 Task: Find connections with filter location Bijapur with filter topic #LetsWork with filter profile language Potuguese with filter current company Tata Chemicals with filter school Subodh Public School with filter industry Subdivision of Land with filter service category Bookkeeping with filter keywords title Food Kitchen Worker
Action: Mouse moved to (563, 73)
Screenshot: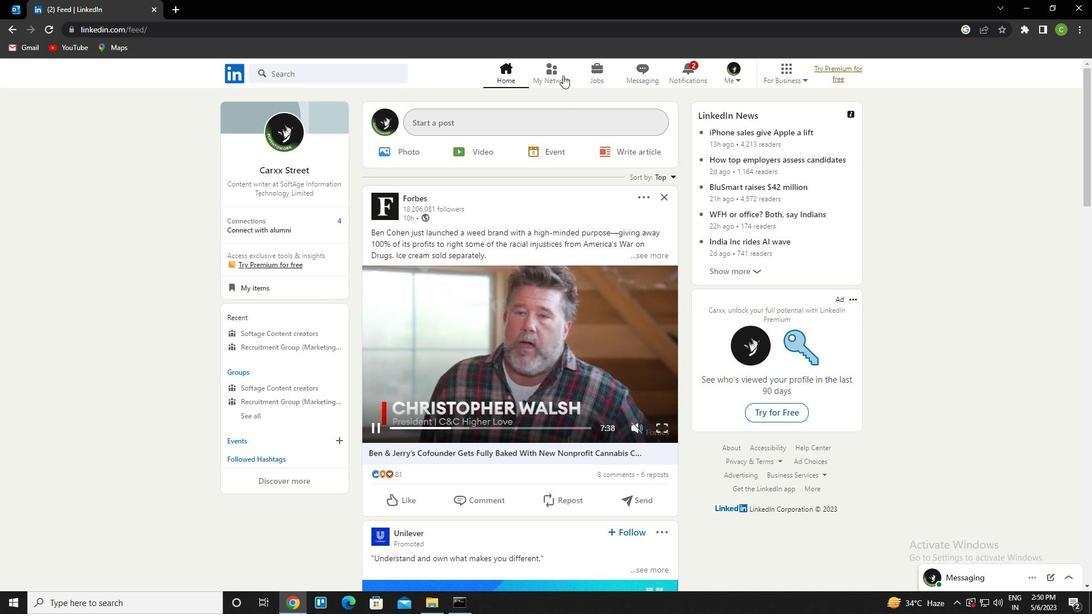 
Action: Mouse pressed left at (563, 73)
Screenshot: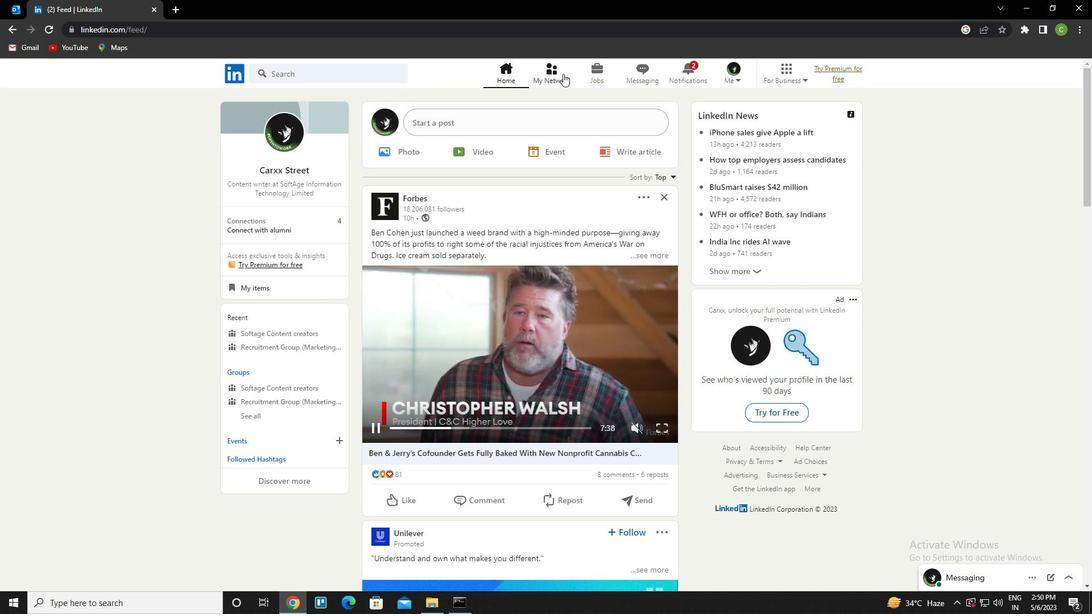 
Action: Mouse moved to (325, 143)
Screenshot: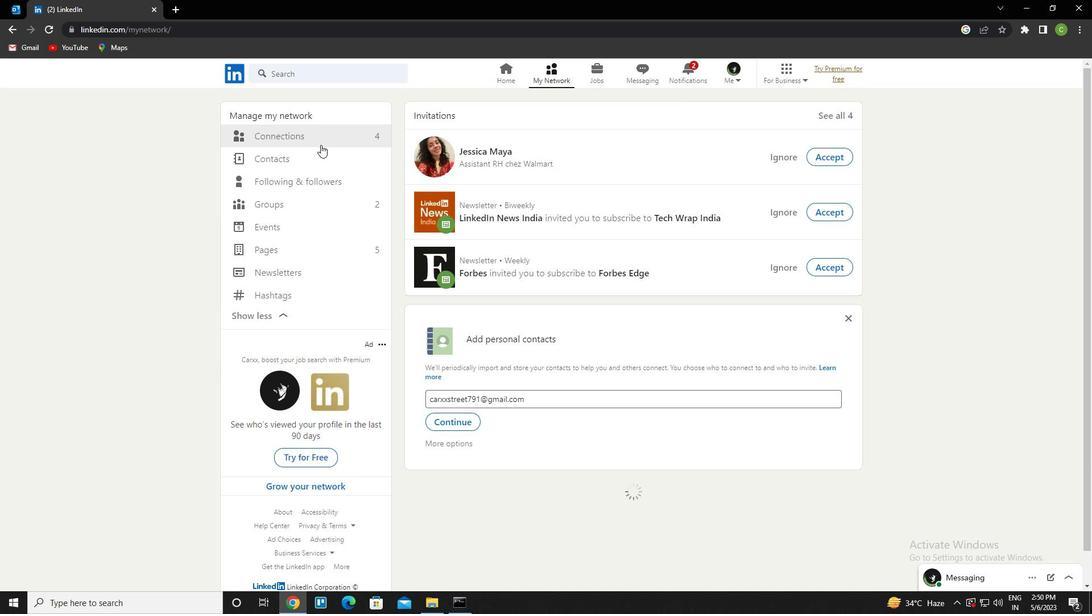 
Action: Mouse pressed left at (325, 143)
Screenshot: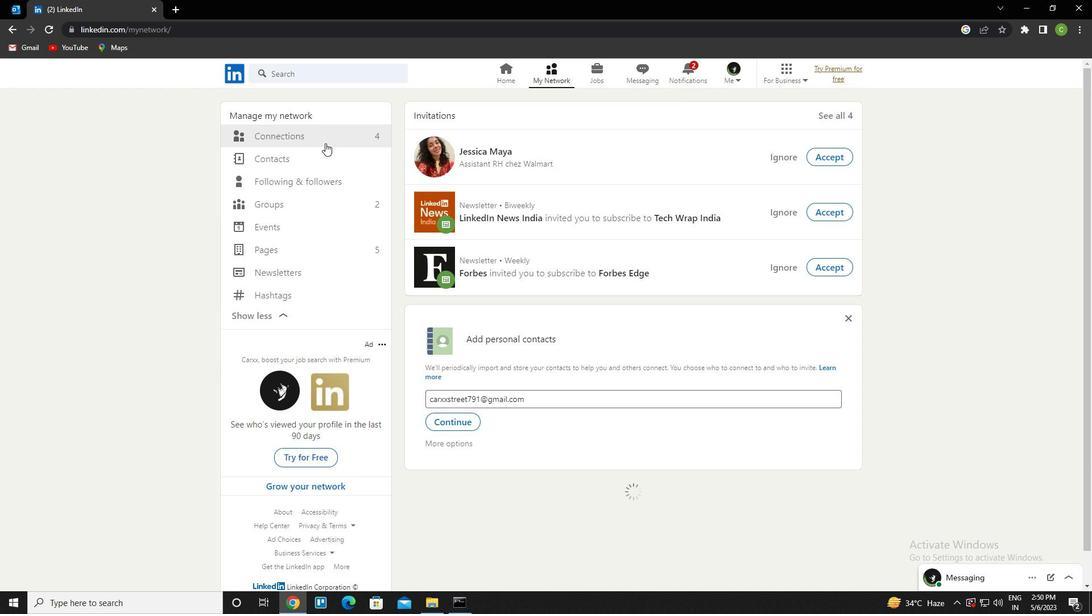 
Action: Mouse moved to (342, 136)
Screenshot: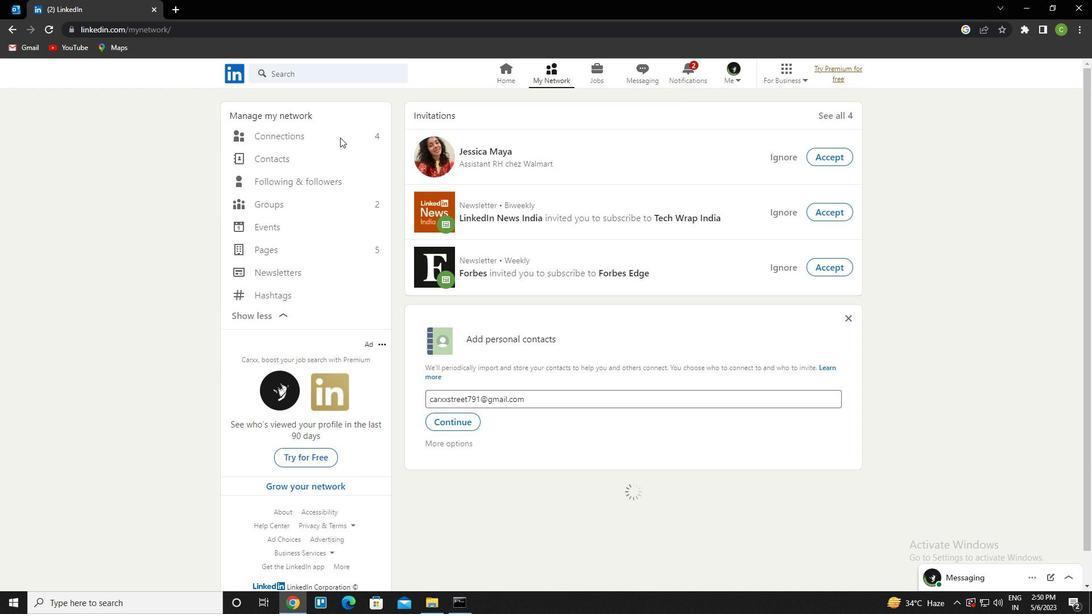 
Action: Mouse pressed left at (342, 136)
Screenshot: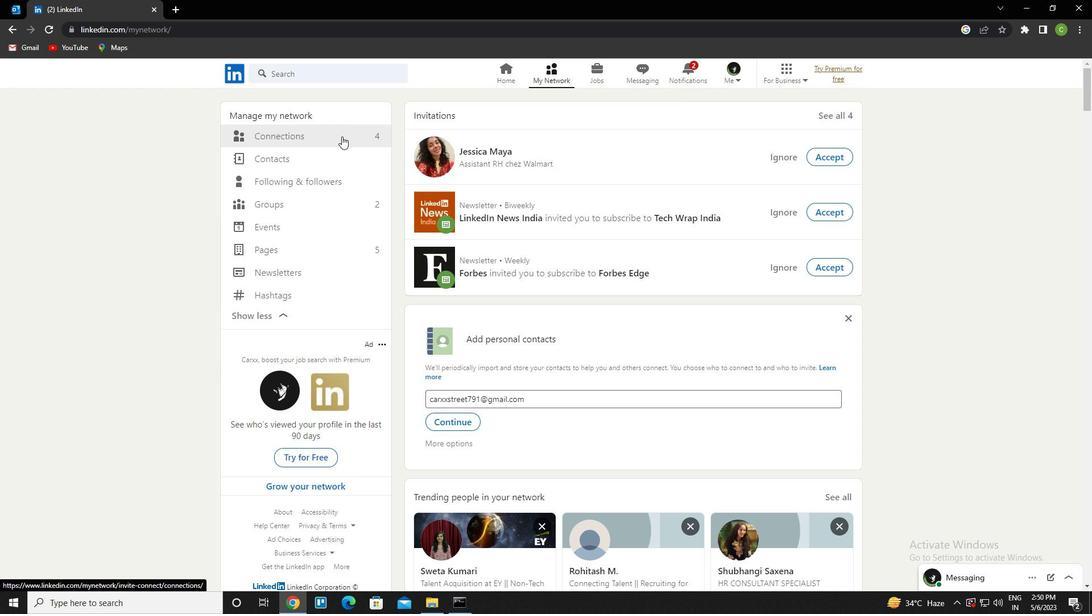 
Action: Mouse moved to (629, 133)
Screenshot: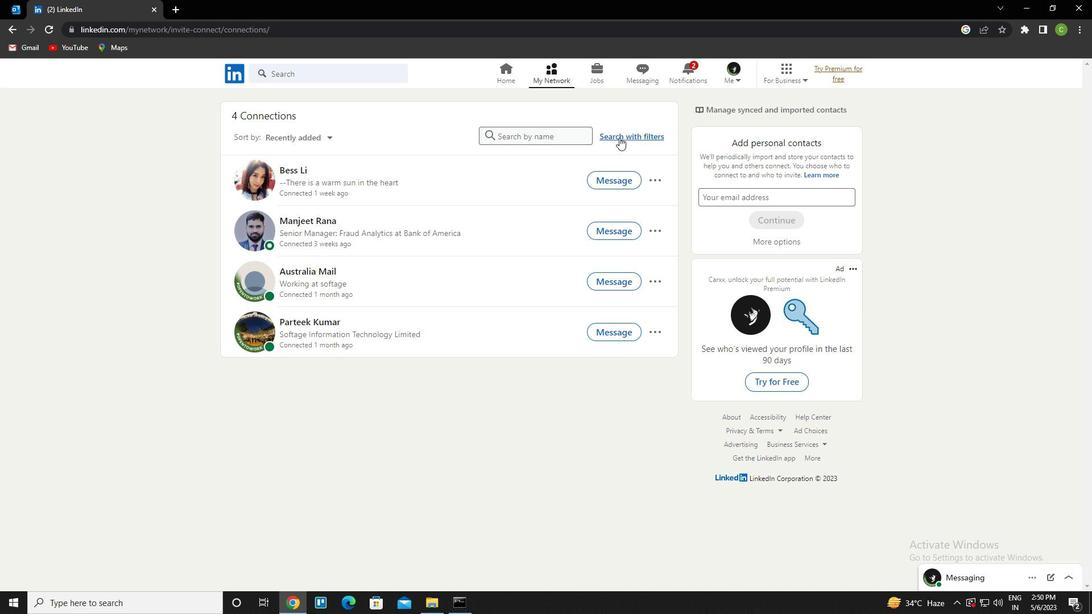 
Action: Mouse pressed left at (629, 133)
Screenshot: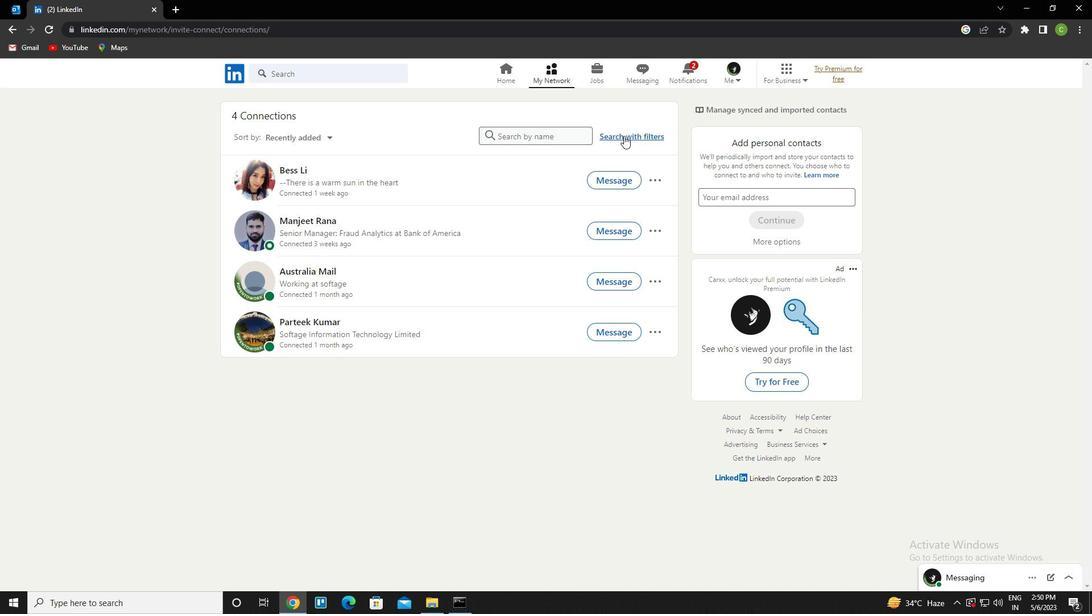 
Action: Mouse moved to (584, 95)
Screenshot: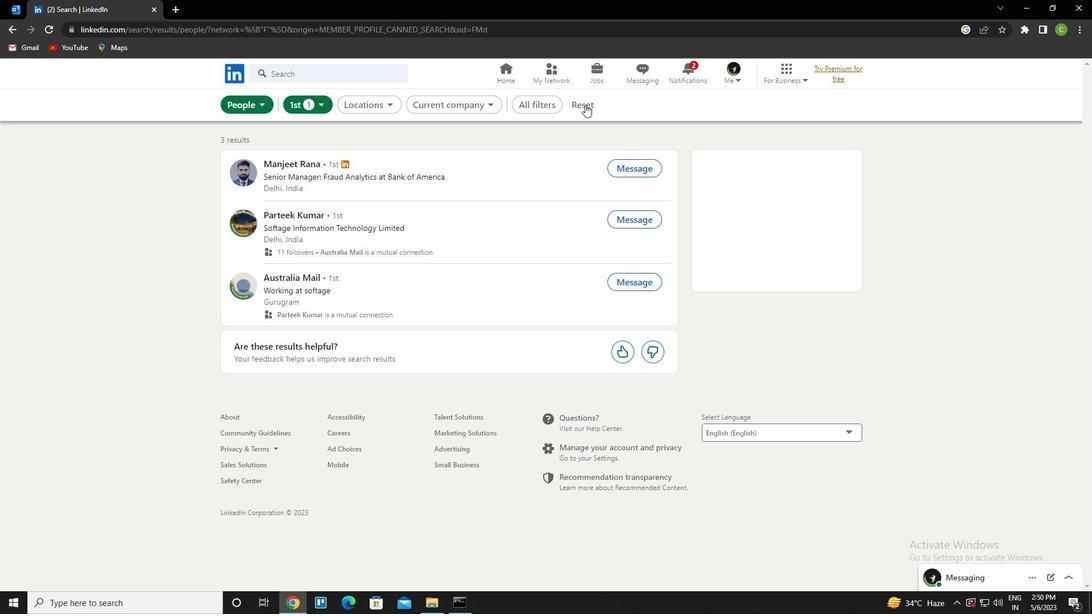 
Action: Mouse pressed left at (584, 95)
Screenshot: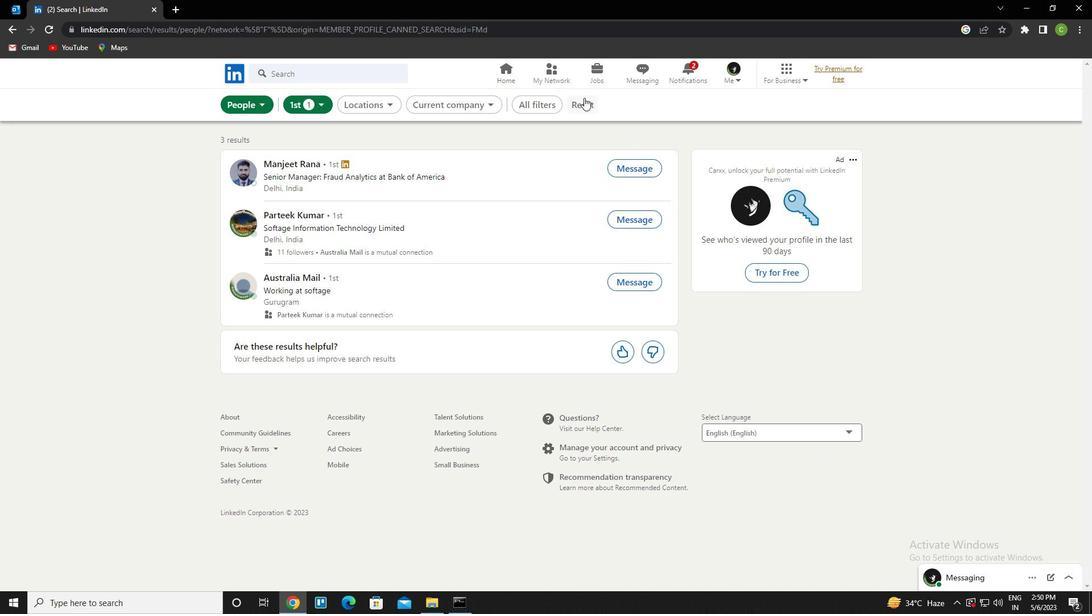 
Action: Mouse moved to (563, 105)
Screenshot: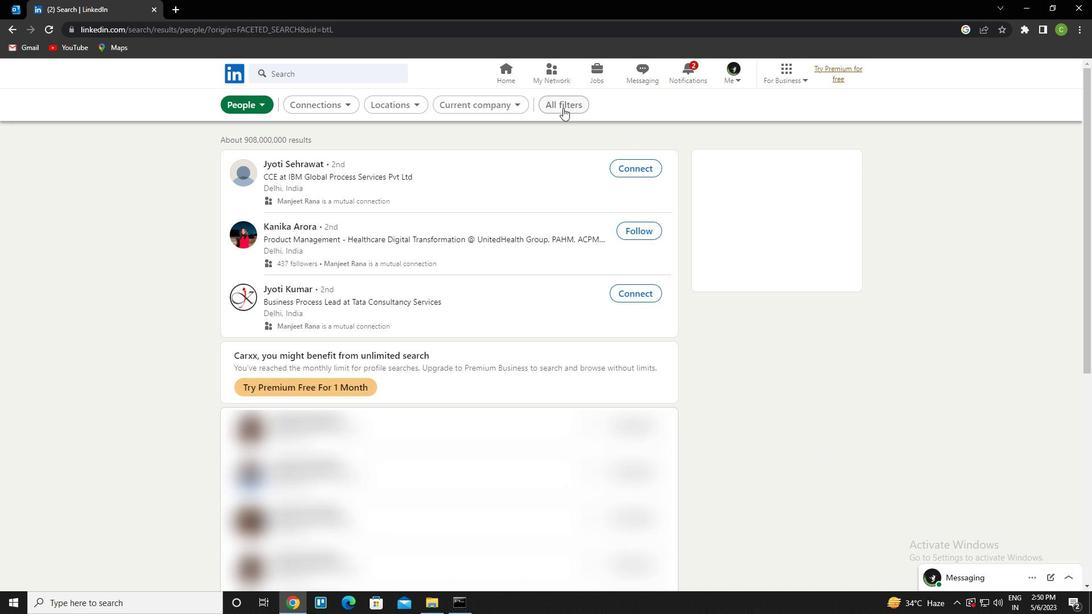 
Action: Mouse pressed left at (563, 105)
Screenshot: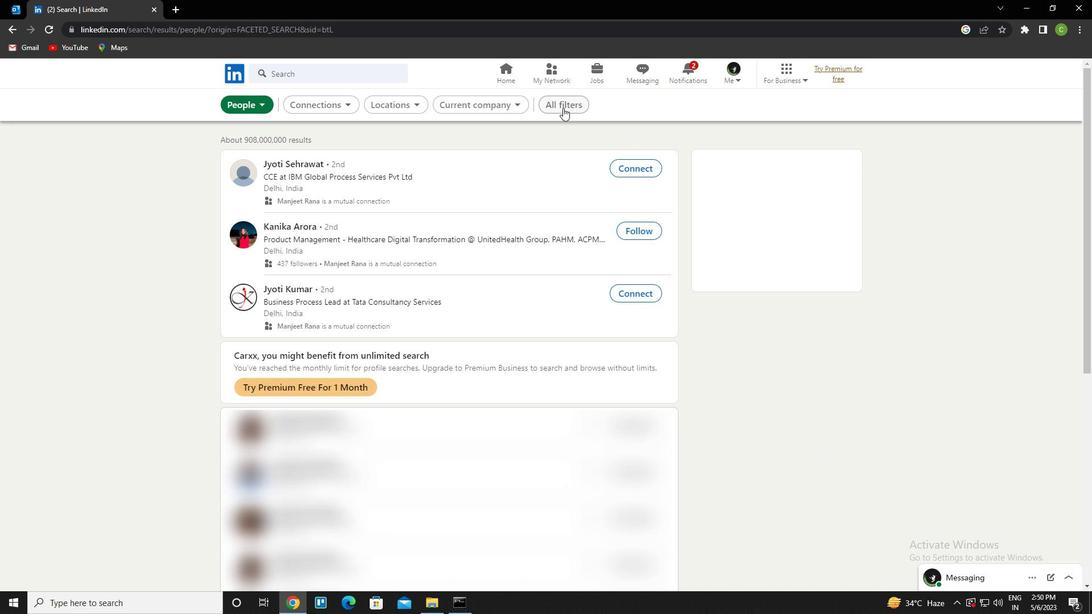 
Action: Mouse moved to (954, 335)
Screenshot: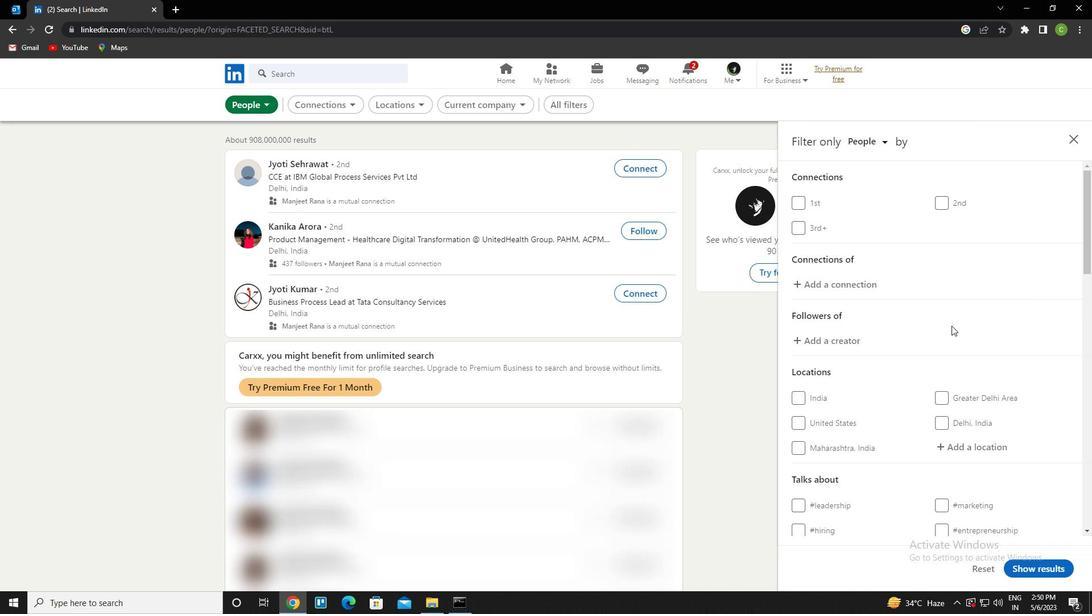 
Action: Mouse scrolled (954, 334) with delta (0, 0)
Screenshot: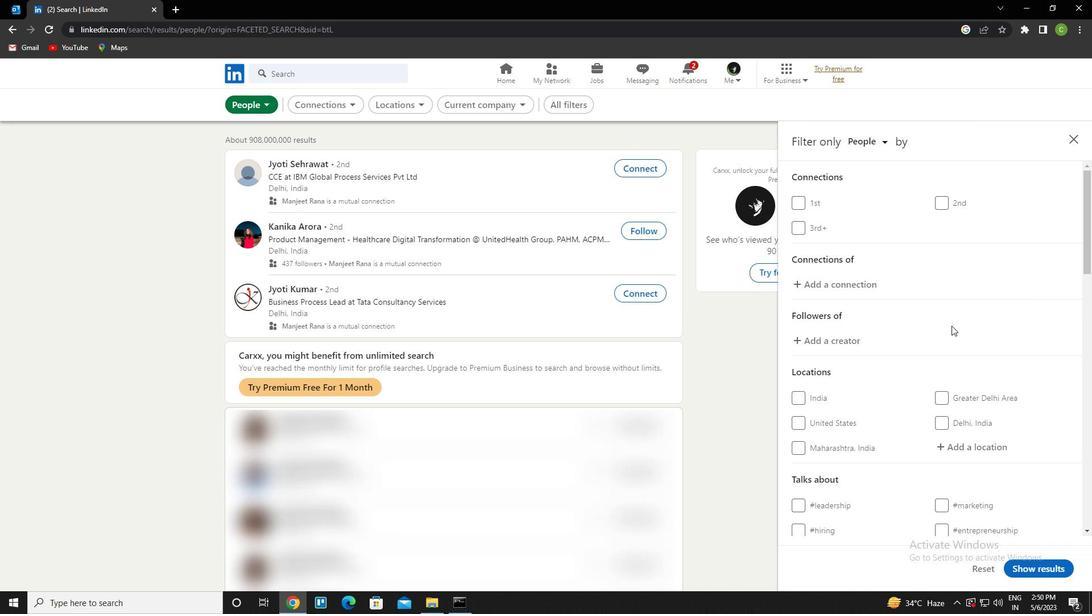 
Action: Mouse moved to (954, 338)
Screenshot: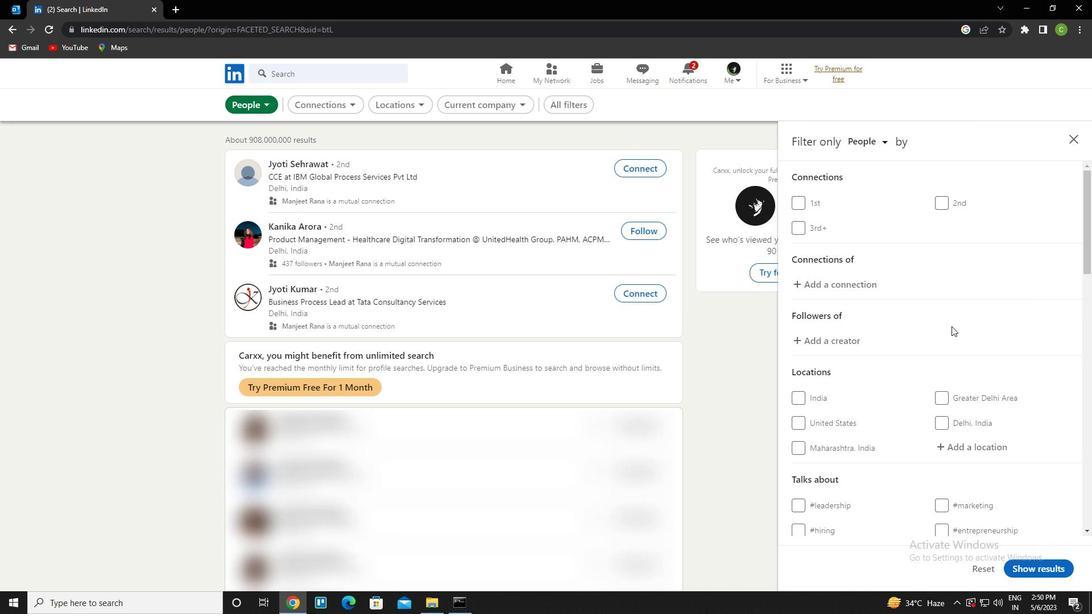 
Action: Mouse scrolled (954, 338) with delta (0, 0)
Screenshot: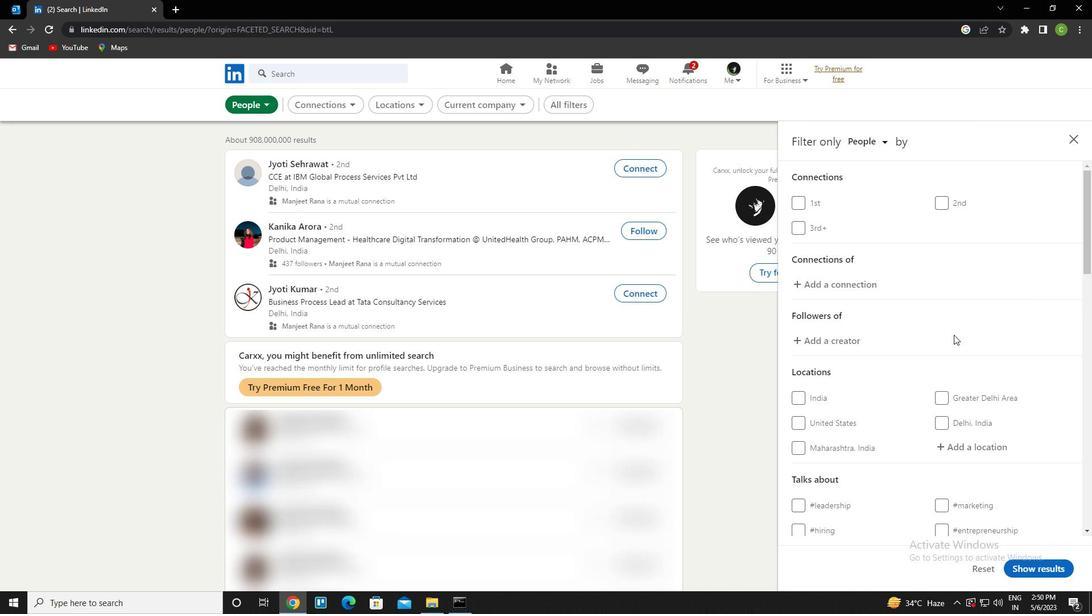 
Action: Mouse moved to (959, 336)
Screenshot: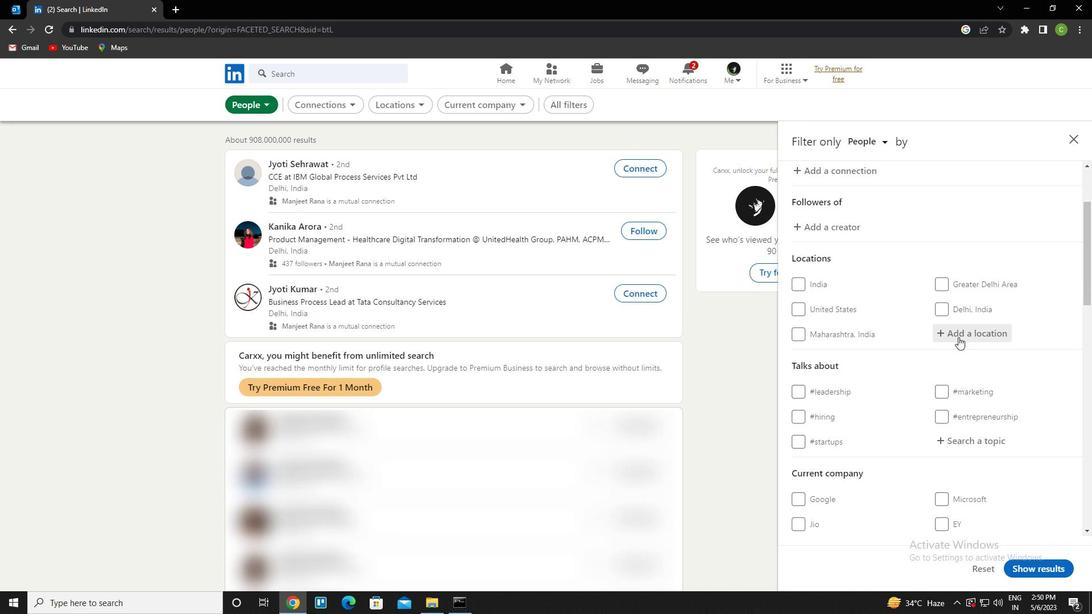 
Action: Mouse pressed left at (959, 336)
Screenshot: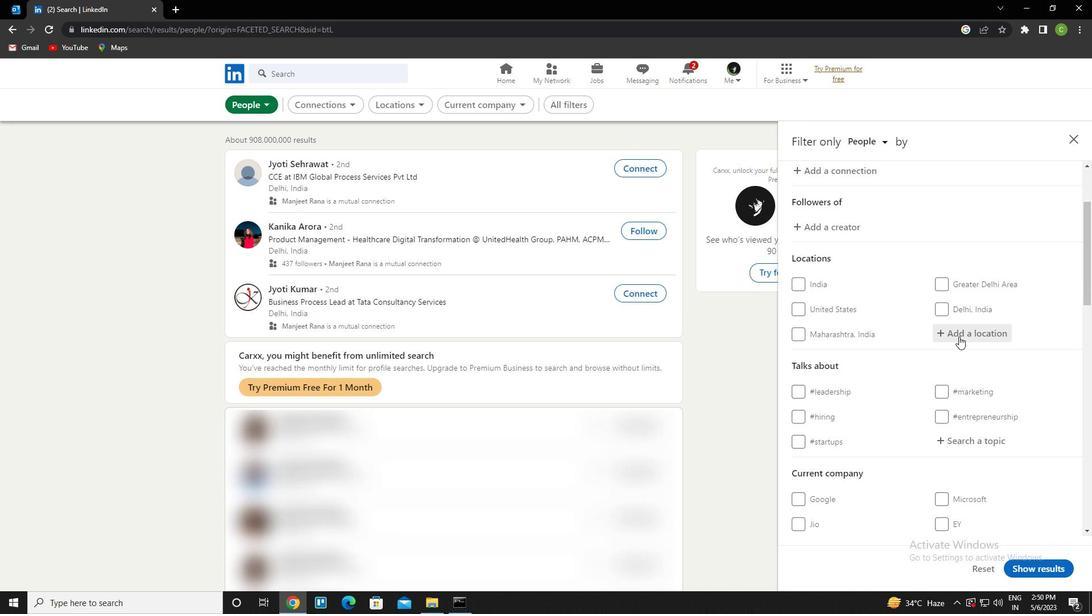 
Action: Key pressed <Key.caps_lock>b<Key.caps_lock>ijapur<Key.down><Key.enter>
Screenshot: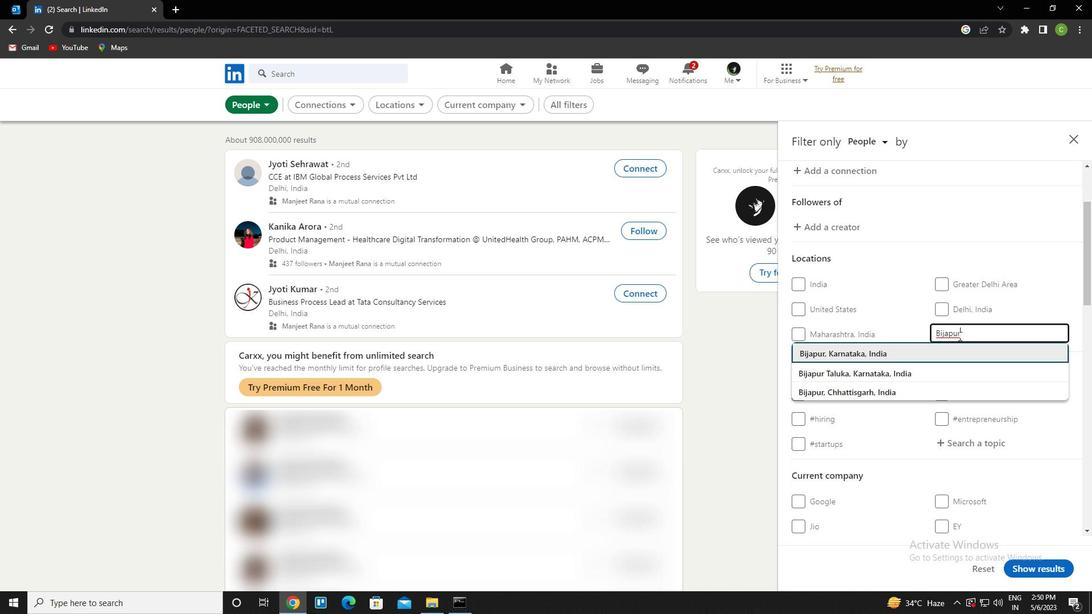 
Action: Mouse moved to (940, 343)
Screenshot: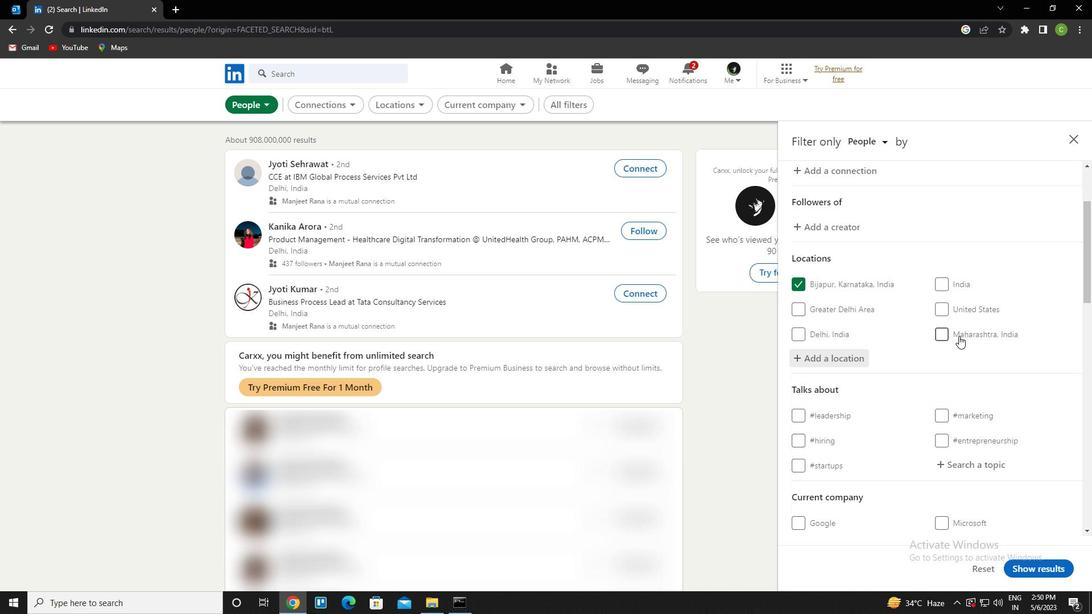 
Action: Mouse scrolled (940, 342) with delta (0, 0)
Screenshot: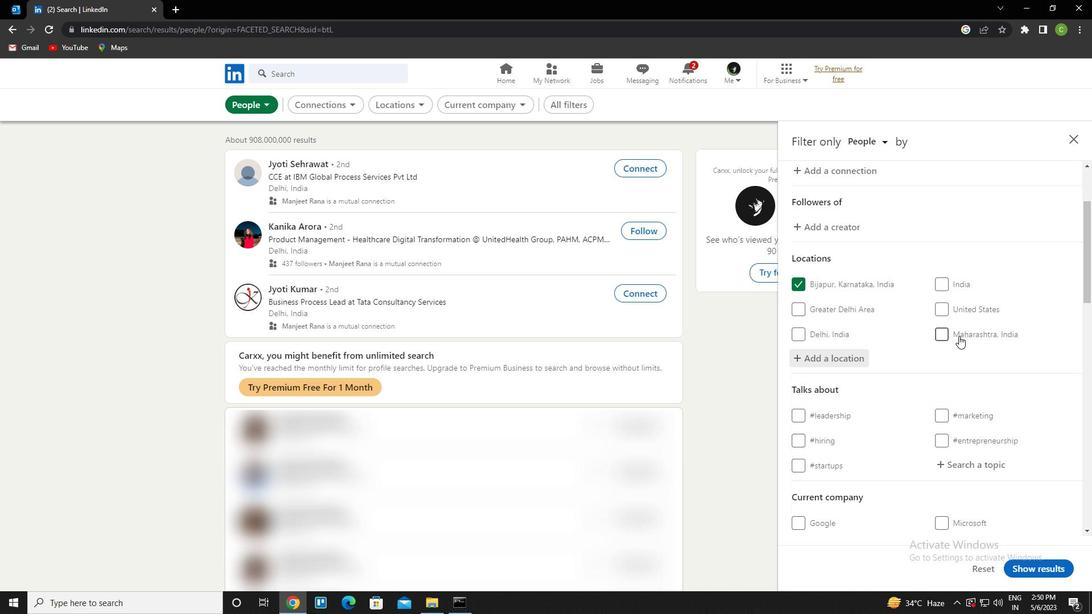 
Action: Mouse moved to (970, 400)
Screenshot: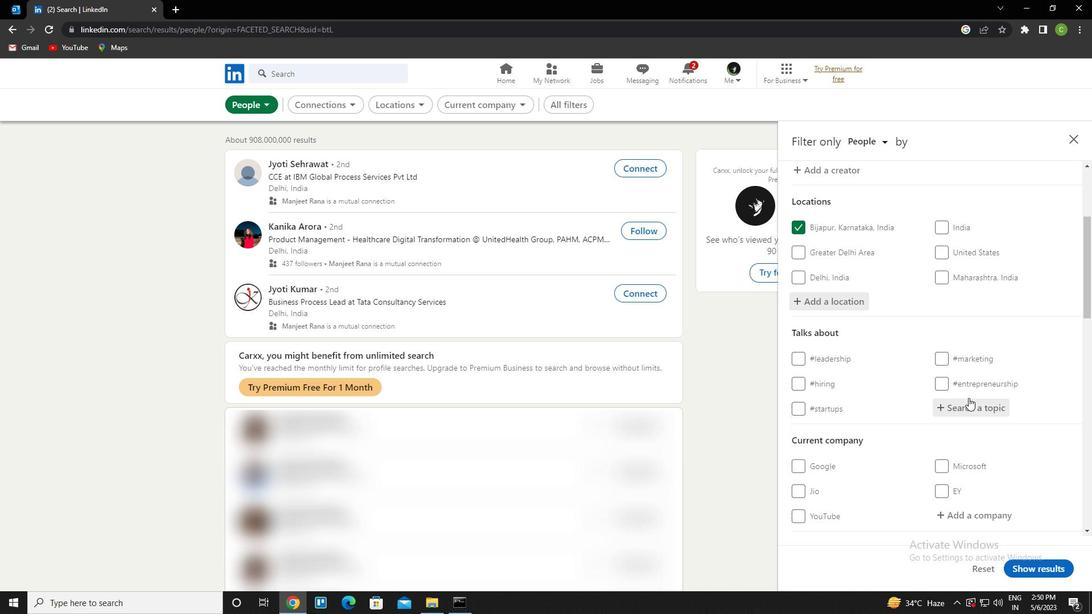 
Action: Mouse pressed left at (970, 400)
Screenshot: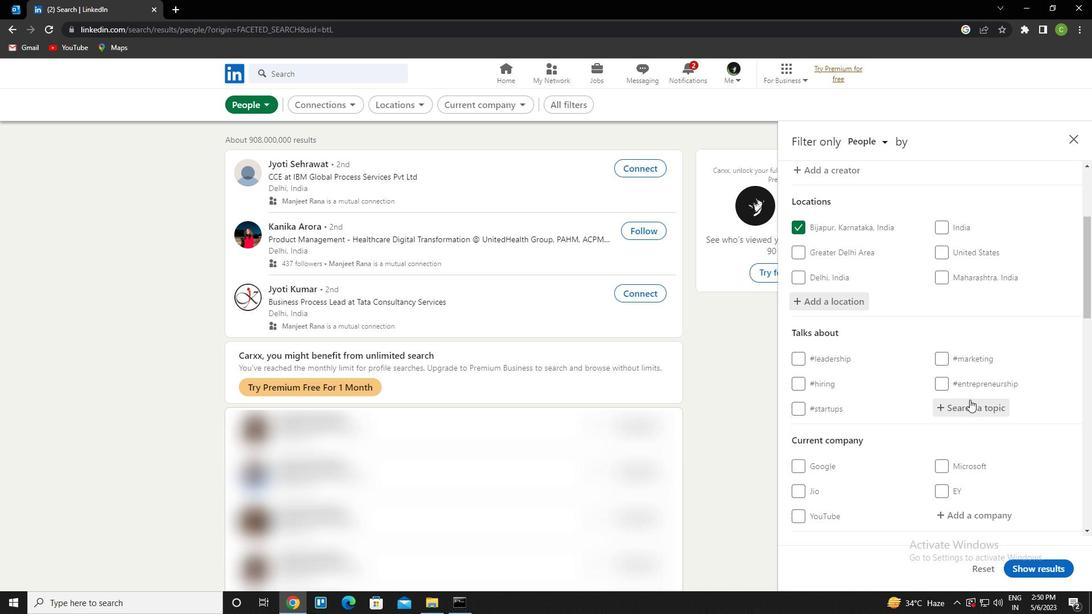 
Action: Key pressed letswork<Key.down><Key.enter>
Screenshot: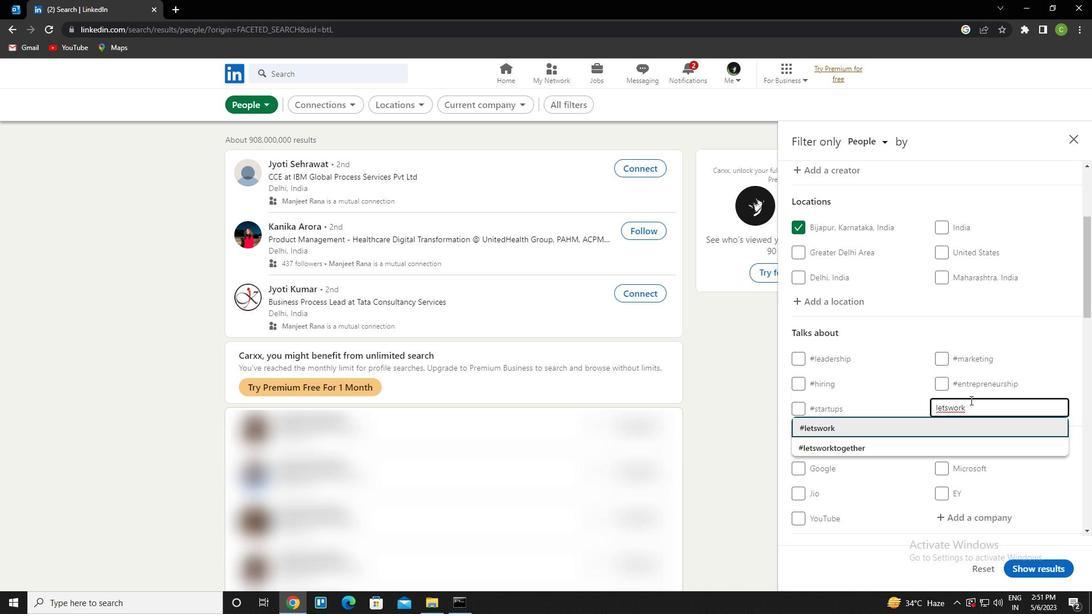 
Action: Mouse scrolled (970, 400) with delta (0, 0)
Screenshot: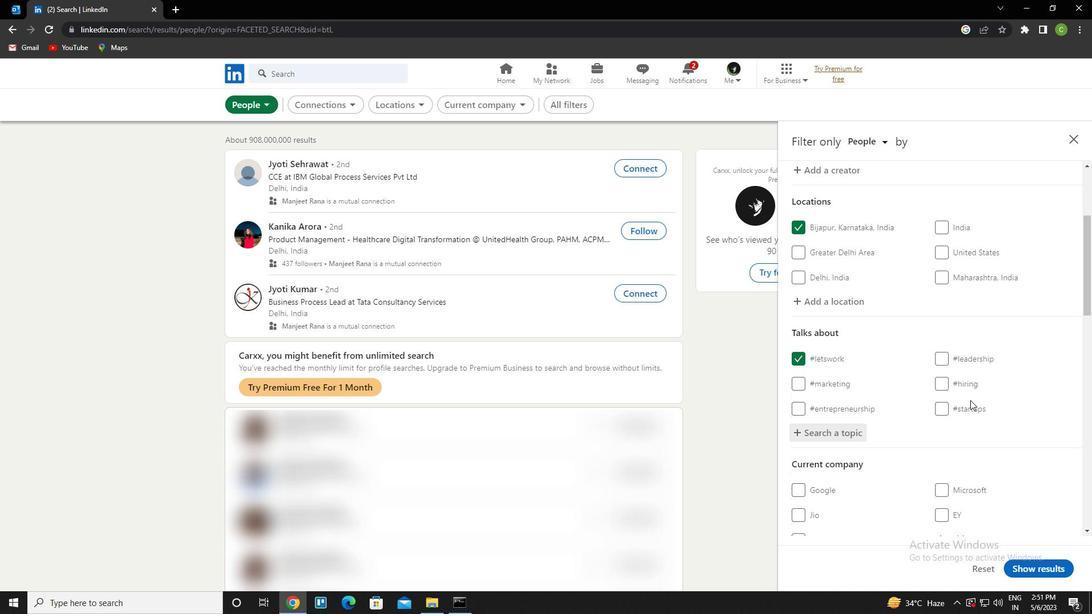 
Action: Mouse scrolled (970, 400) with delta (0, 0)
Screenshot: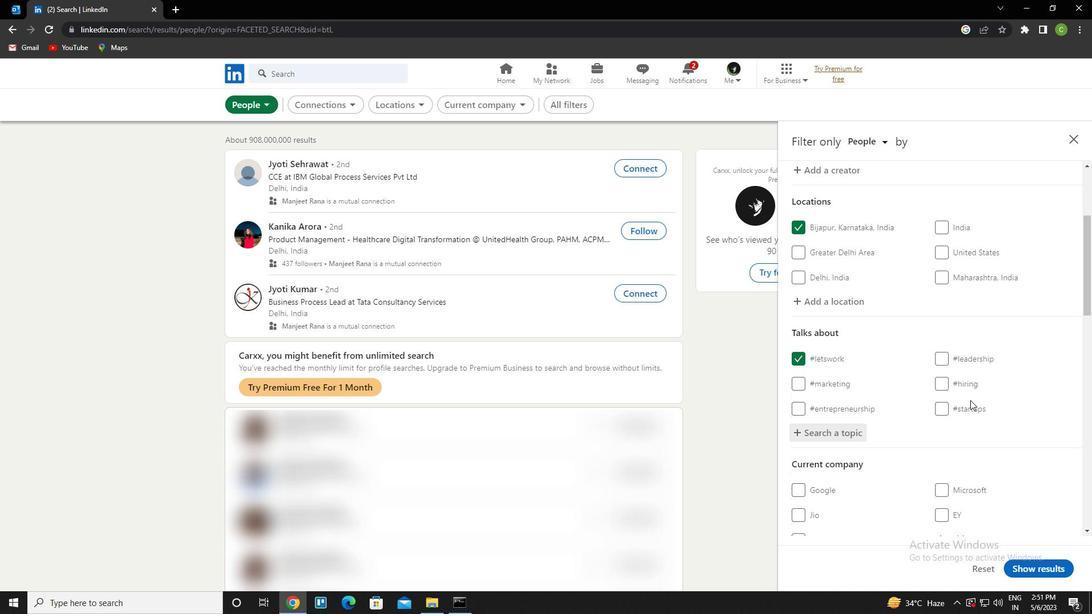 
Action: Mouse scrolled (970, 400) with delta (0, 0)
Screenshot: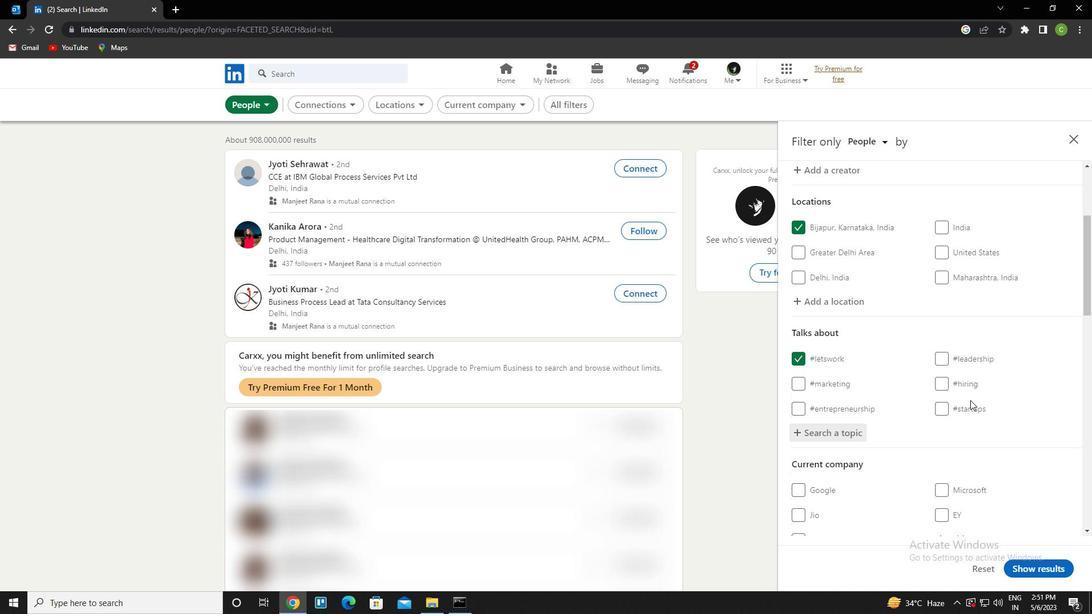
Action: Mouse scrolled (970, 400) with delta (0, 0)
Screenshot: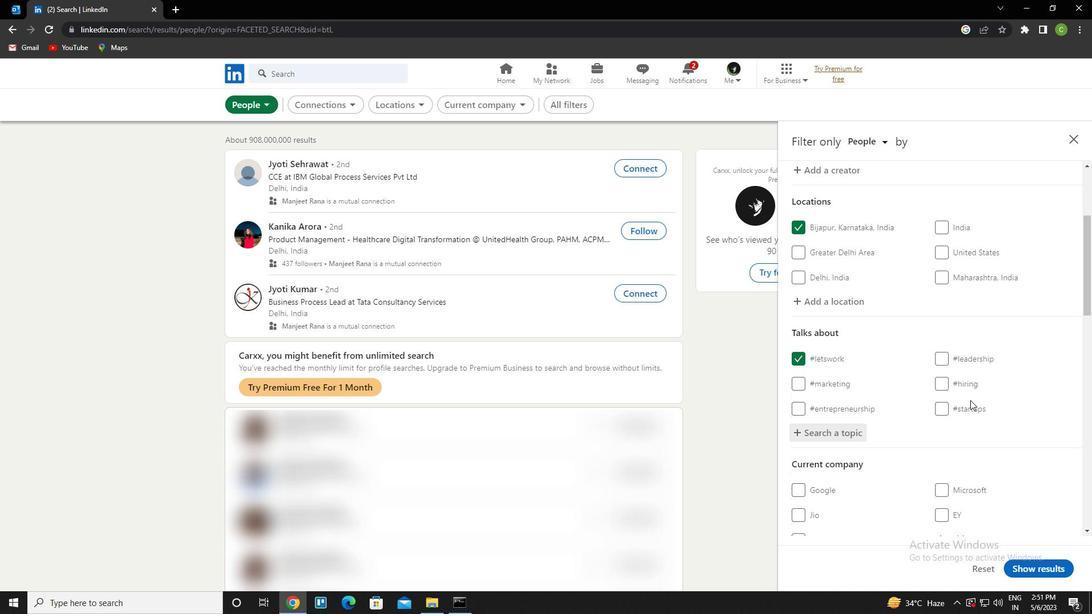
Action: Mouse scrolled (970, 400) with delta (0, 0)
Screenshot: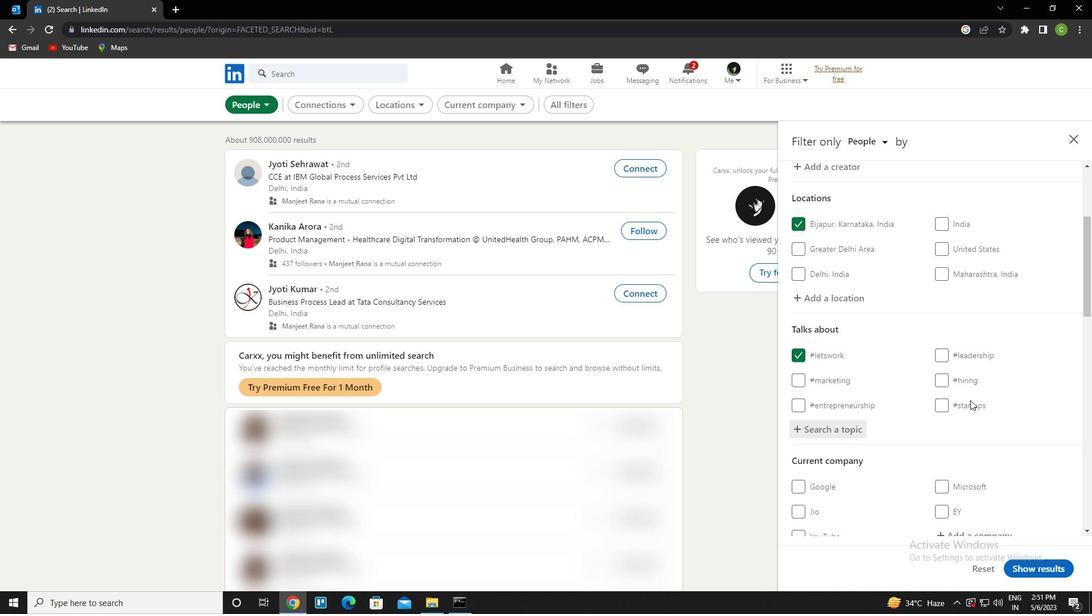 
Action: Mouse scrolled (970, 400) with delta (0, 0)
Screenshot: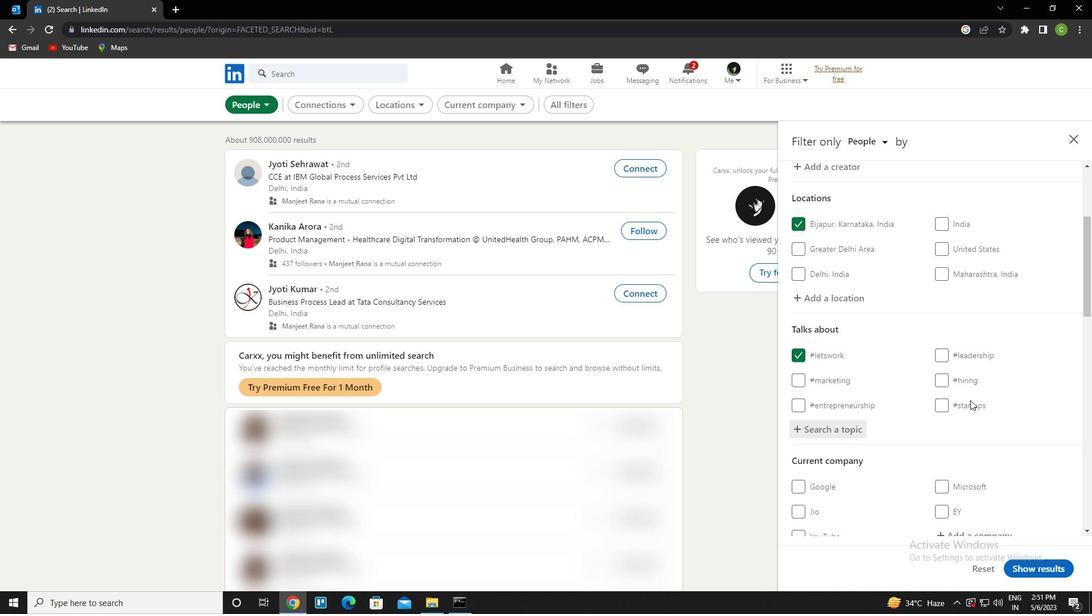 
Action: Mouse scrolled (970, 400) with delta (0, 0)
Screenshot: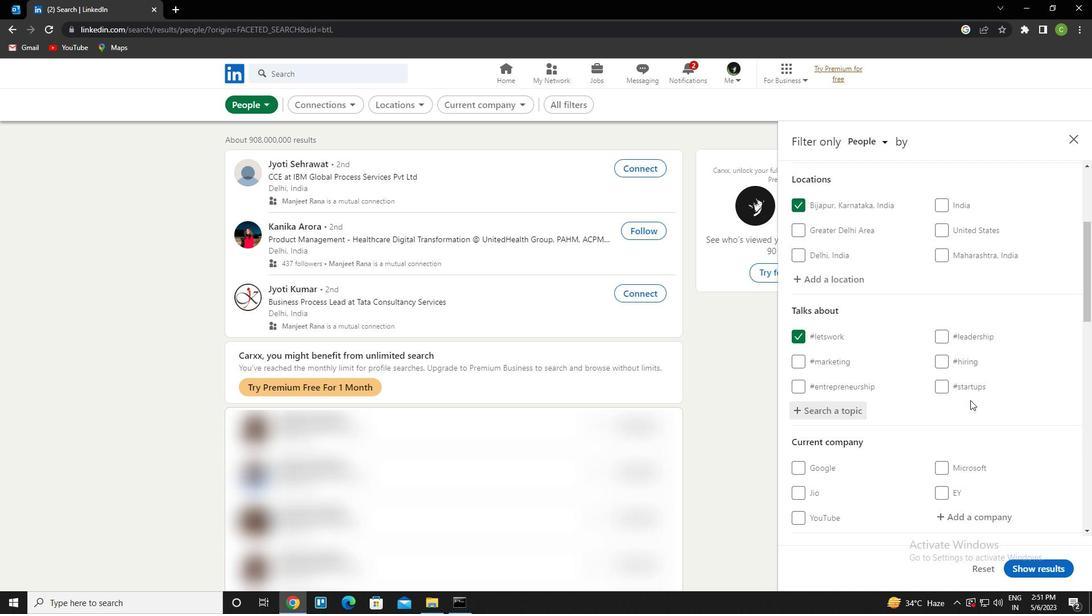 
Action: Mouse scrolled (970, 400) with delta (0, 0)
Screenshot: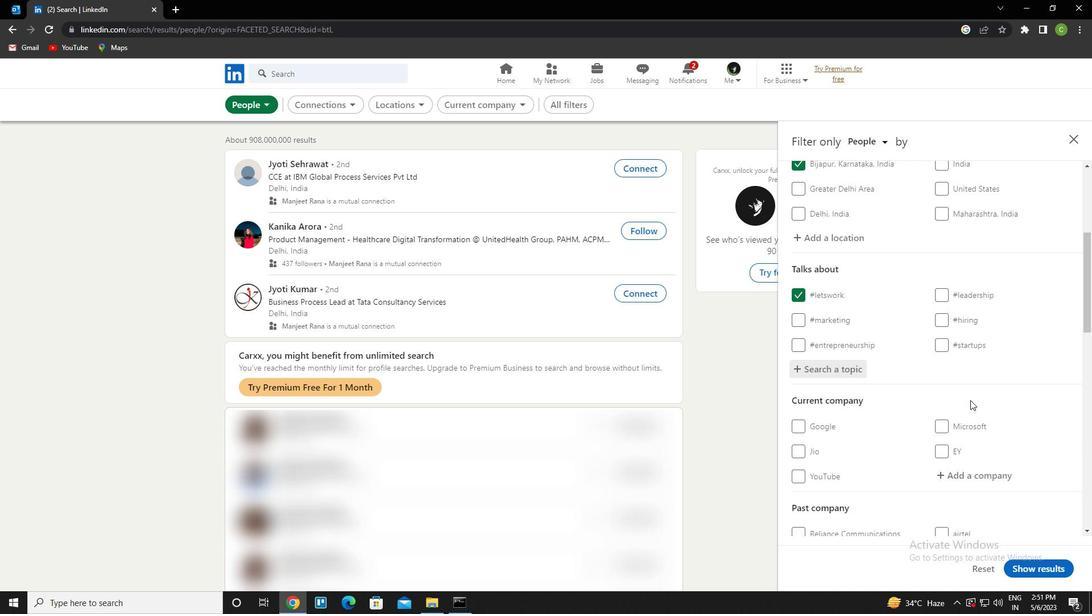 
Action: Mouse scrolled (970, 400) with delta (0, 0)
Screenshot: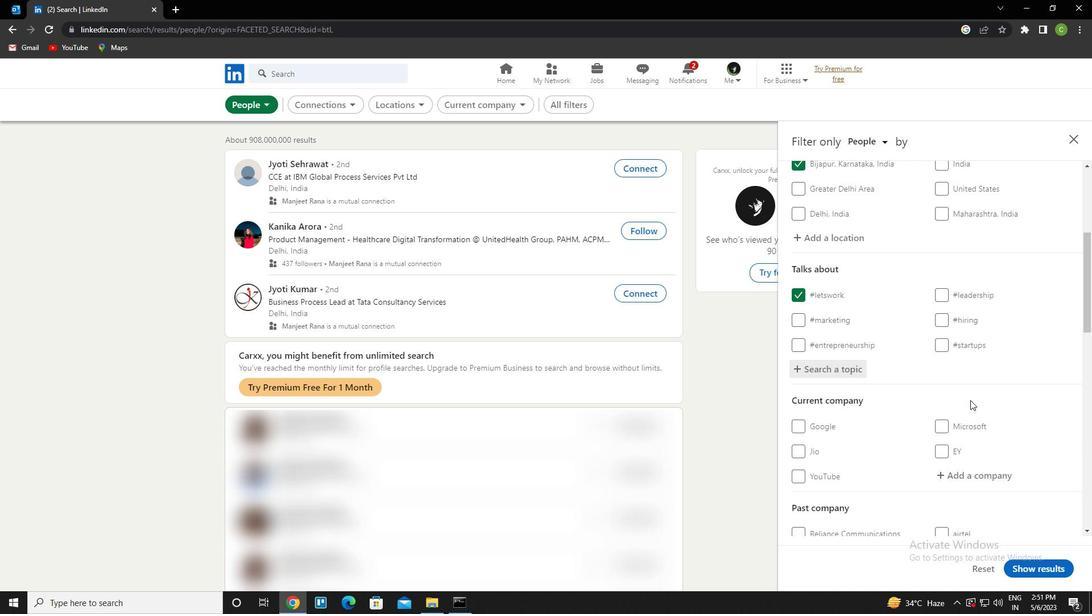 
Action: Mouse scrolled (970, 400) with delta (0, 0)
Screenshot: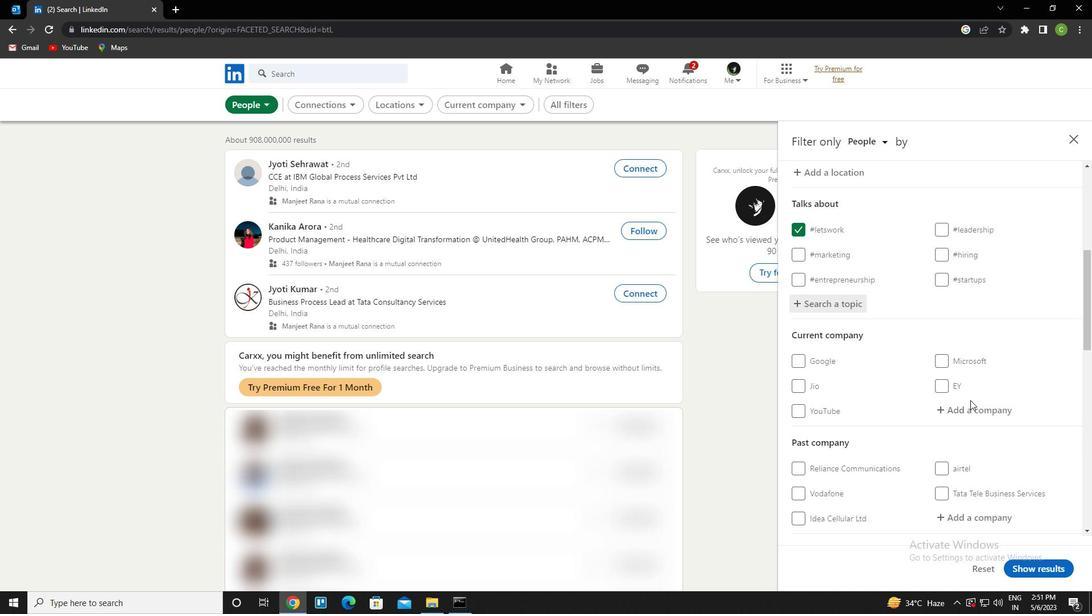 
Action: Mouse moved to (948, 398)
Screenshot: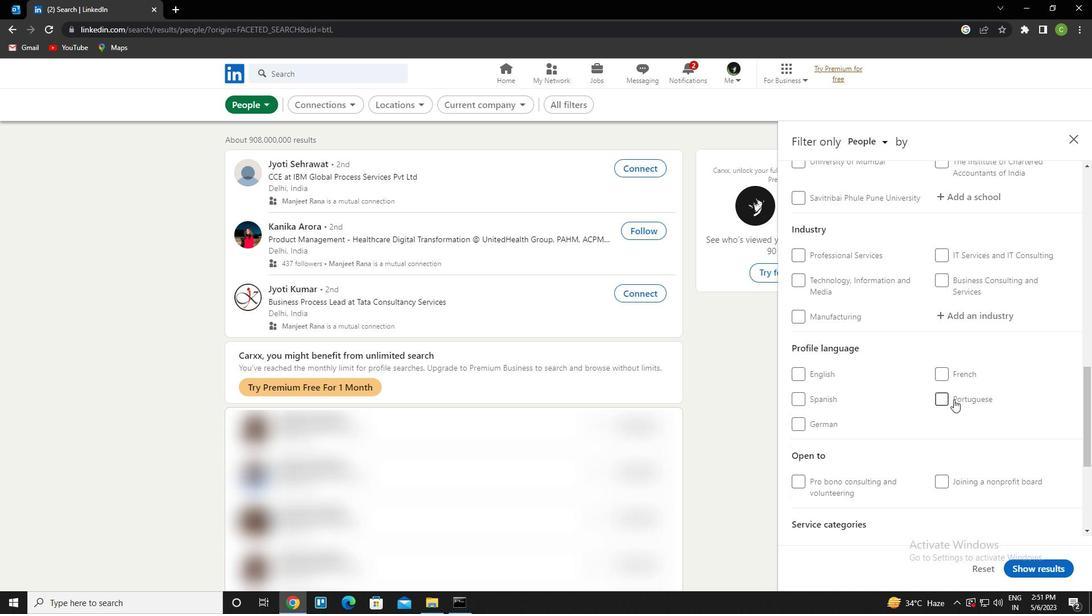 
Action: Mouse pressed left at (948, 398)
Screenshot: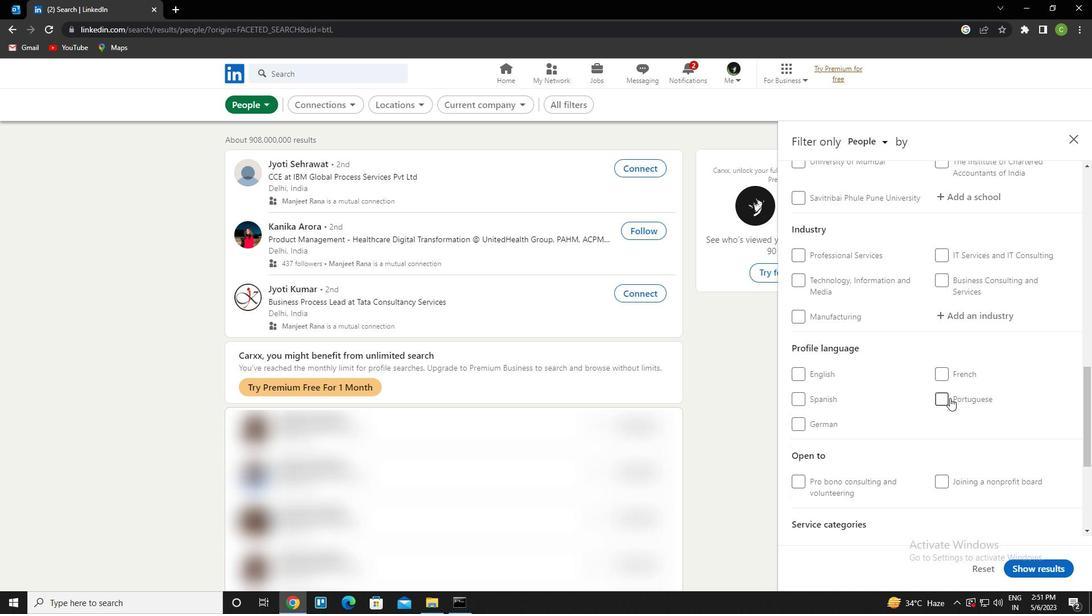
Action: Mouse moved to (947, 397)
Screenshot: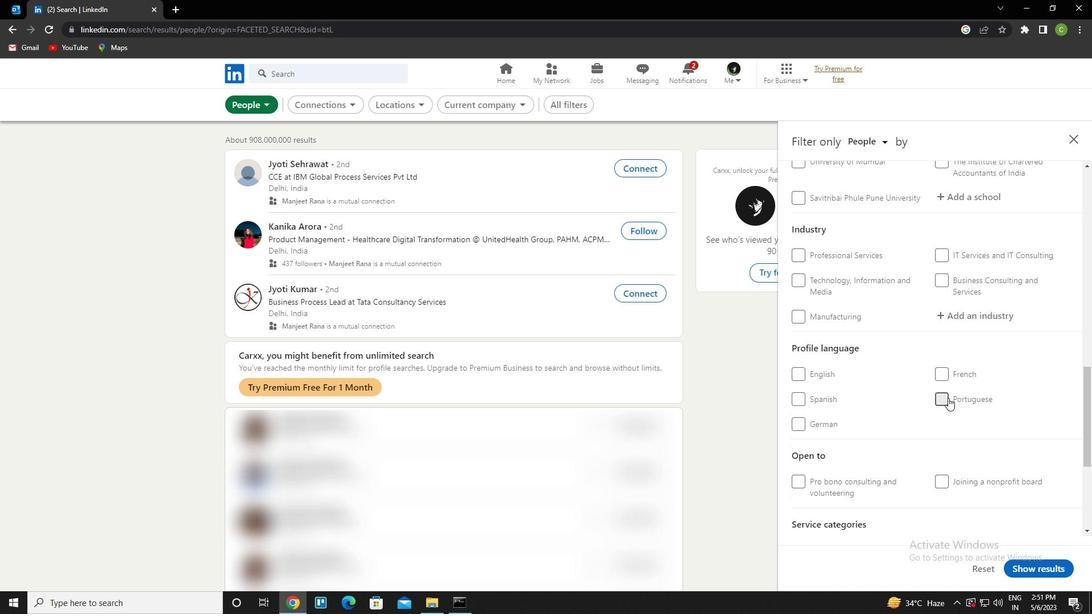 
Action: Mouse scrolled (947, 398) with delta (0, 0)
Screenshot: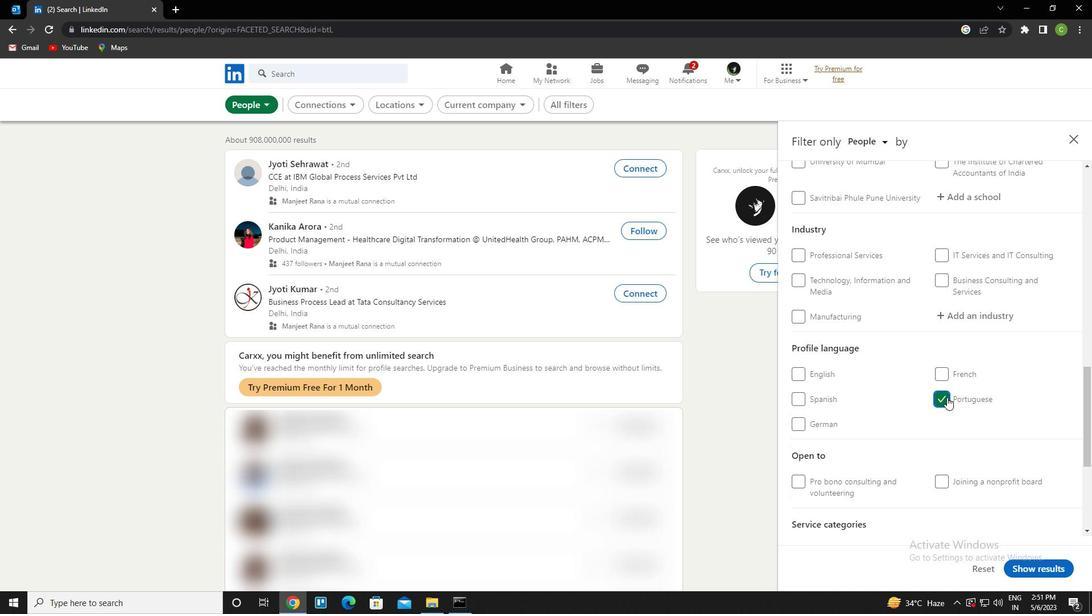 
Action: Mouse scrolled (947, 398) with delta (0, 0)
Screenshot: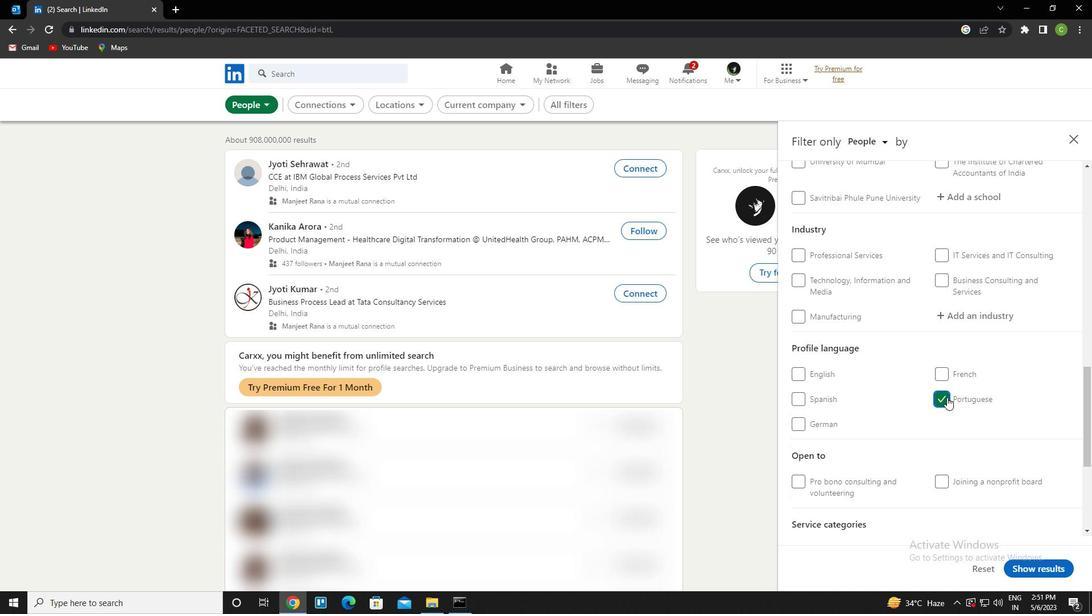 
Action: Mouse scrolled (947, 398) with delta (0, 0)
Screenshot: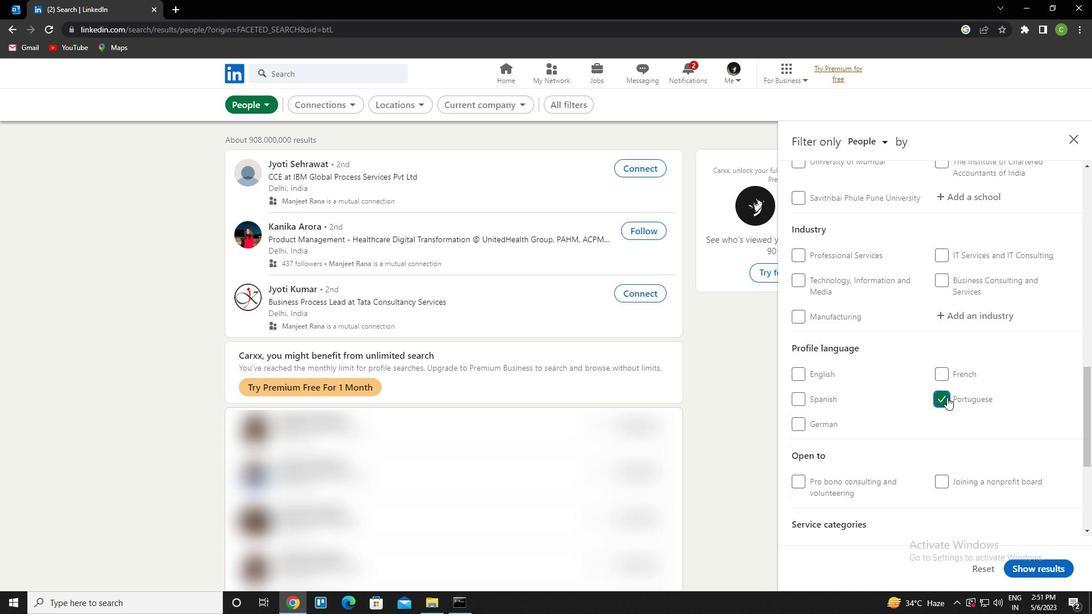 
Action: Mouse scrolled (947, 398) with delta (0, 0)
Screenshot: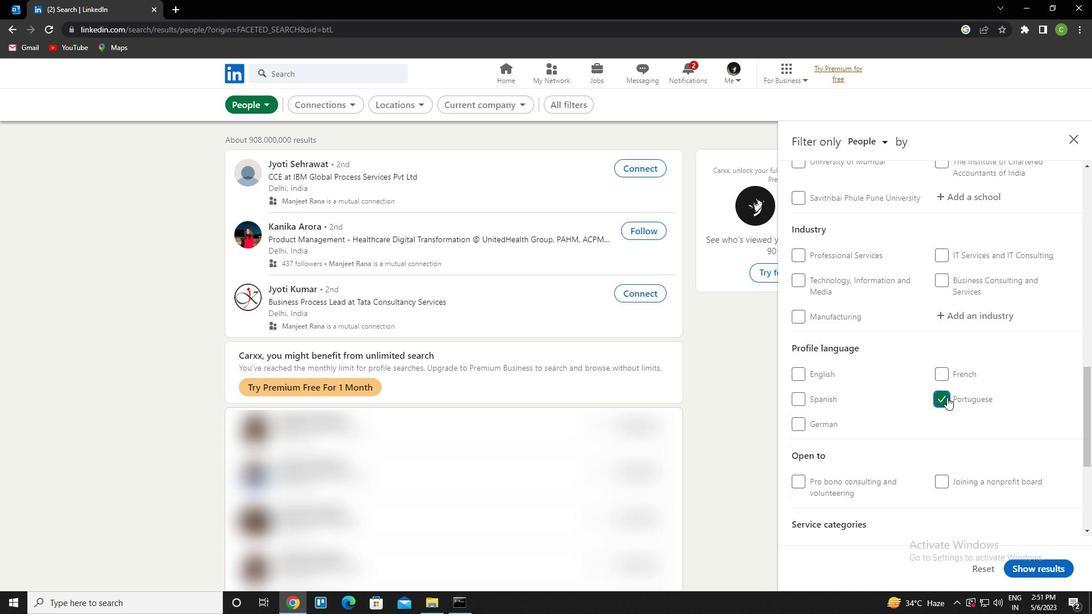 
Action: Mouse scrolled (947, 398) with delta (0, 0)
Screenshot: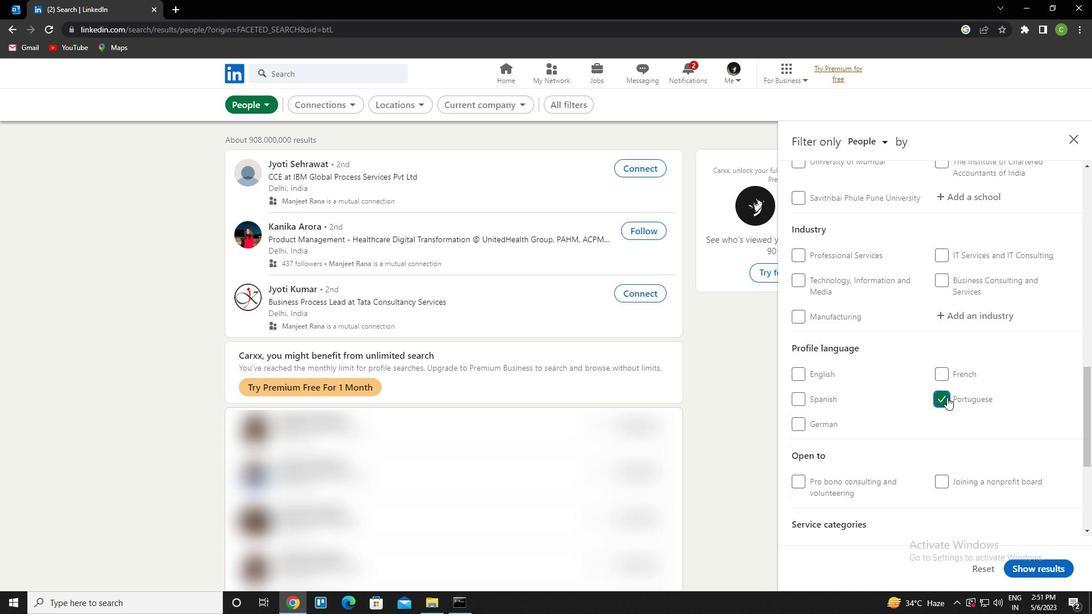 
Action: Mouse moved to (950, 251)
Screenshot: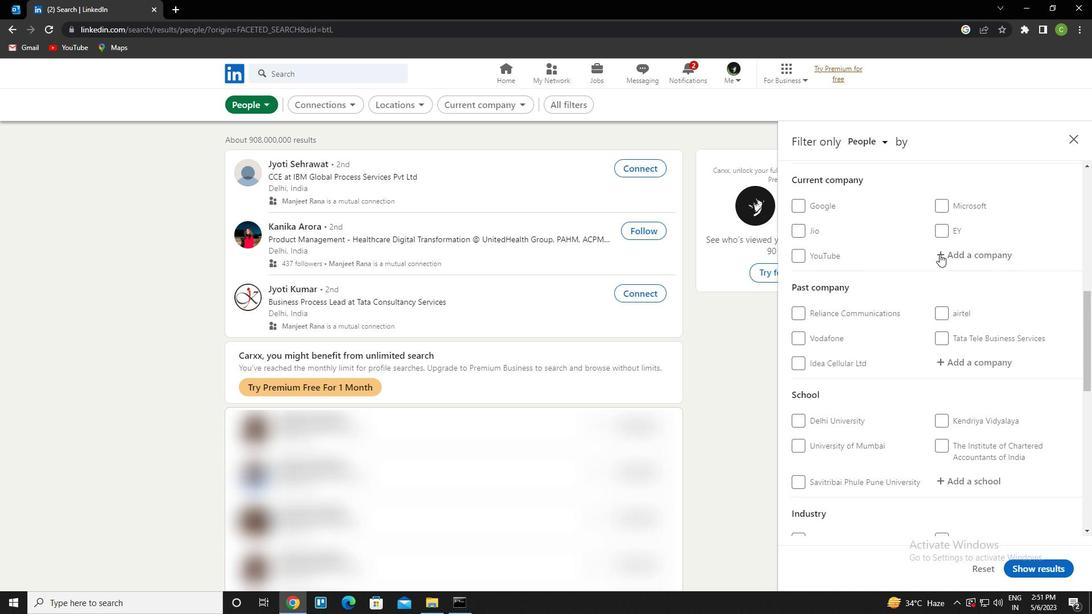 
Action: Mouse pressed left at (950, 251)
Screenshot: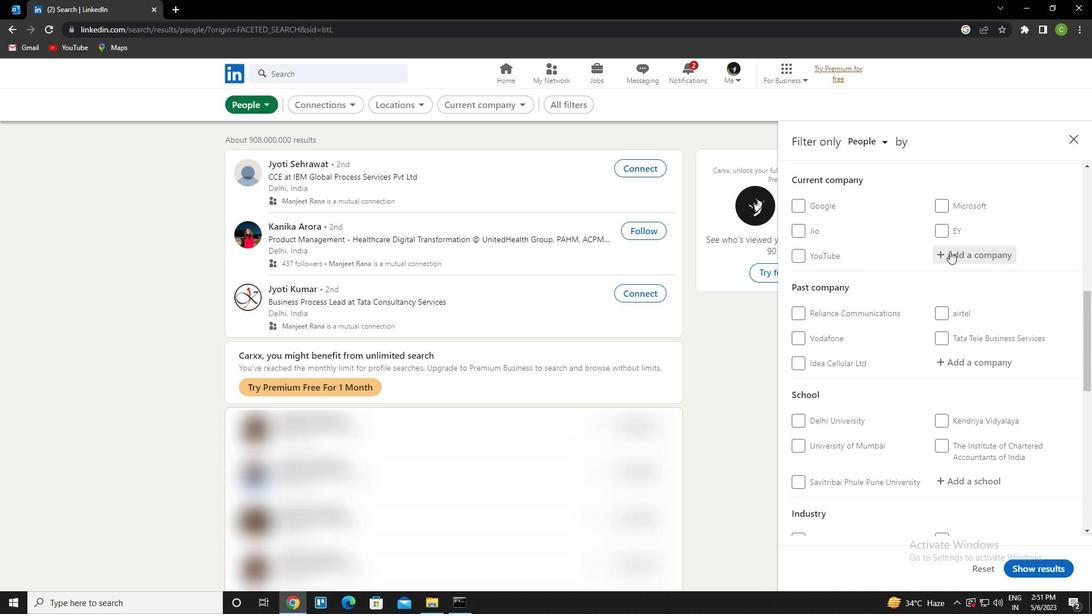 
Action: Key pressed <Key.caps_lock>t<Key.caps_lock>ata<Key.space><Key.caps_lock>c<Key.caps_lock>hemicals<Key.space><Key.down><Key.enter>
Screenshot: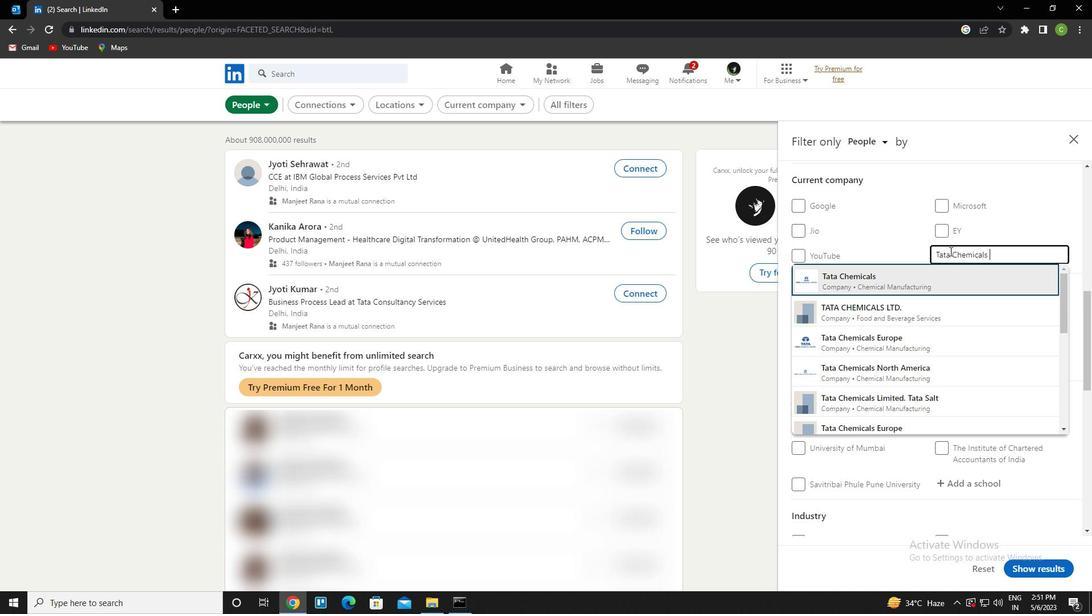 
Action: Mouse scrolled (950, 250) with delta (0, 0)
Screenshot: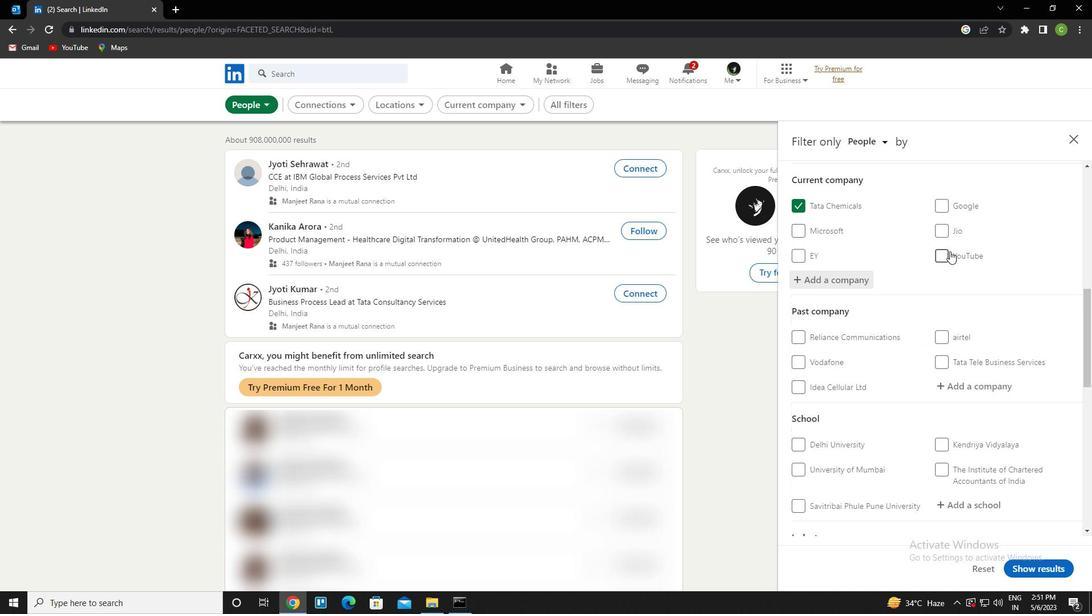 
Action: Mouse moved to (942, 252)
Screenshot: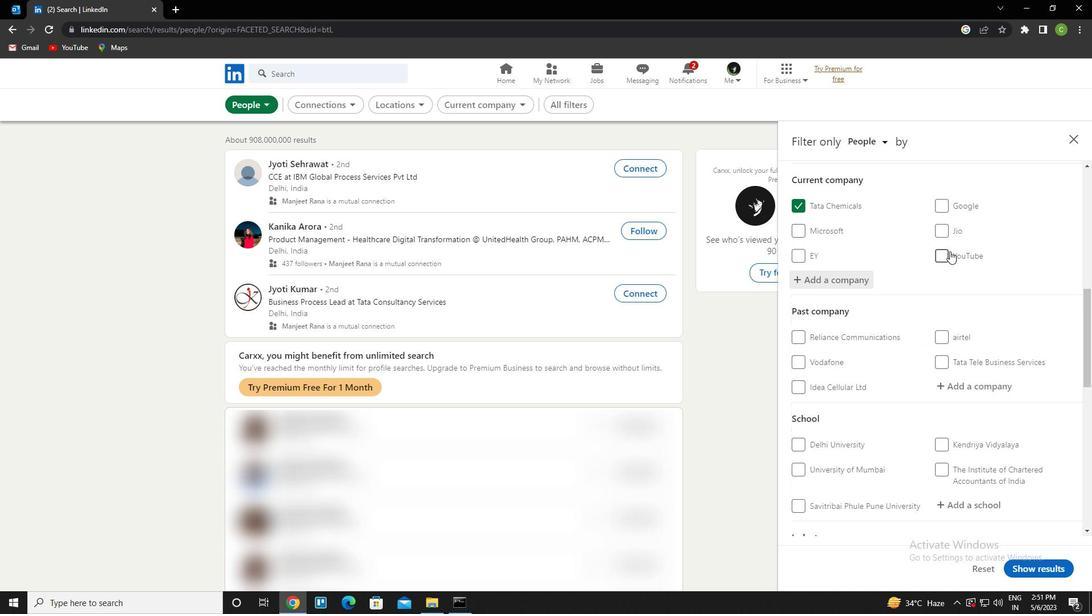 
Action: Mouse scrolled (942, 252) with delta (0, 0)
Screenshot: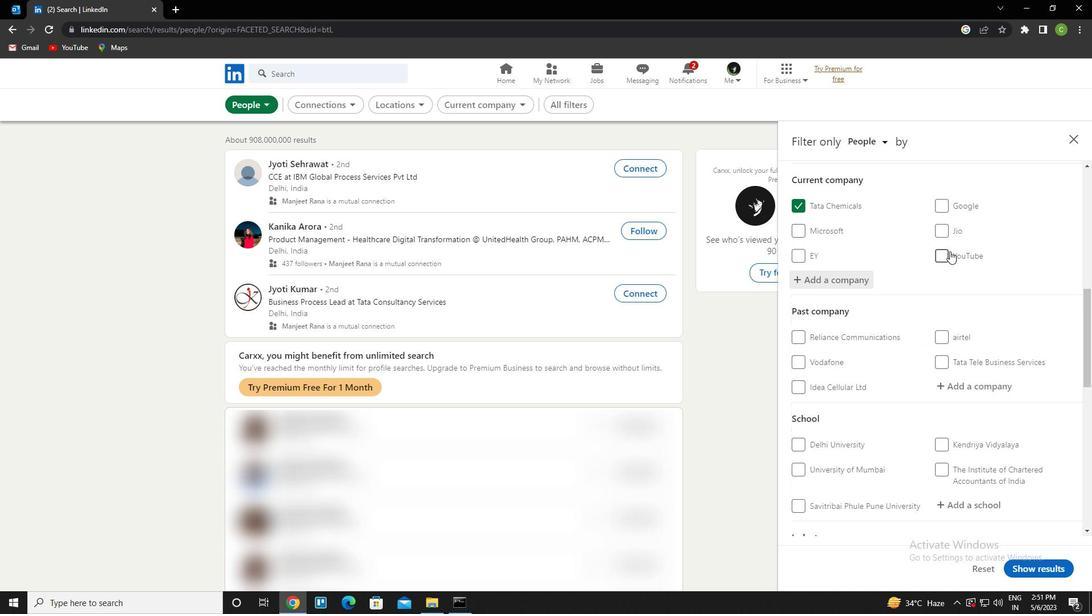 
Action: Mouse moved to (937, 260)
Screenshot: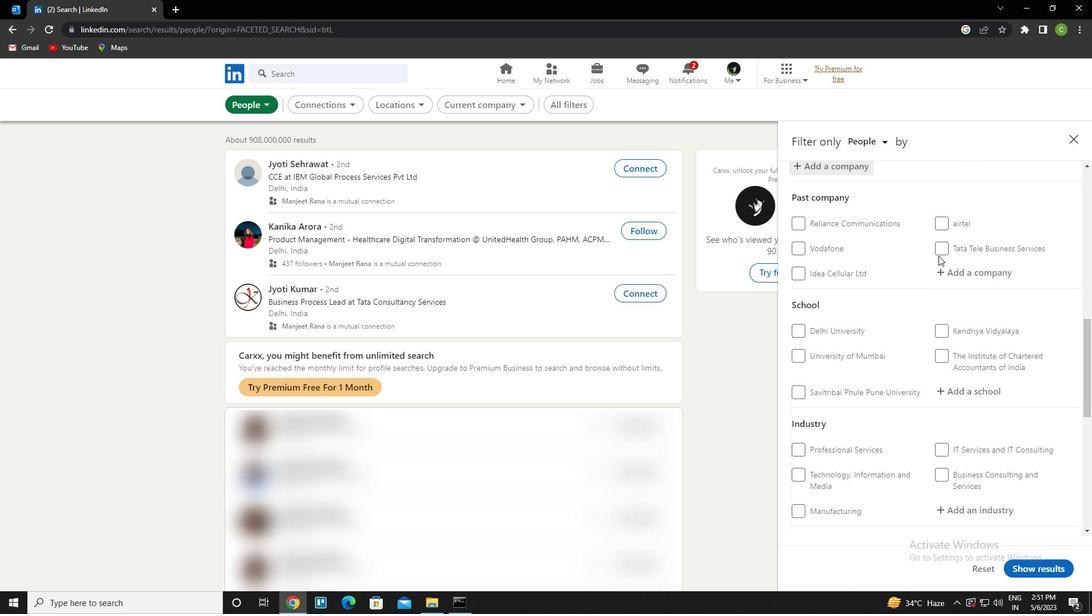 
Action: Mouse scrolled (937, 259) with delta (0, 0)
Screenshot: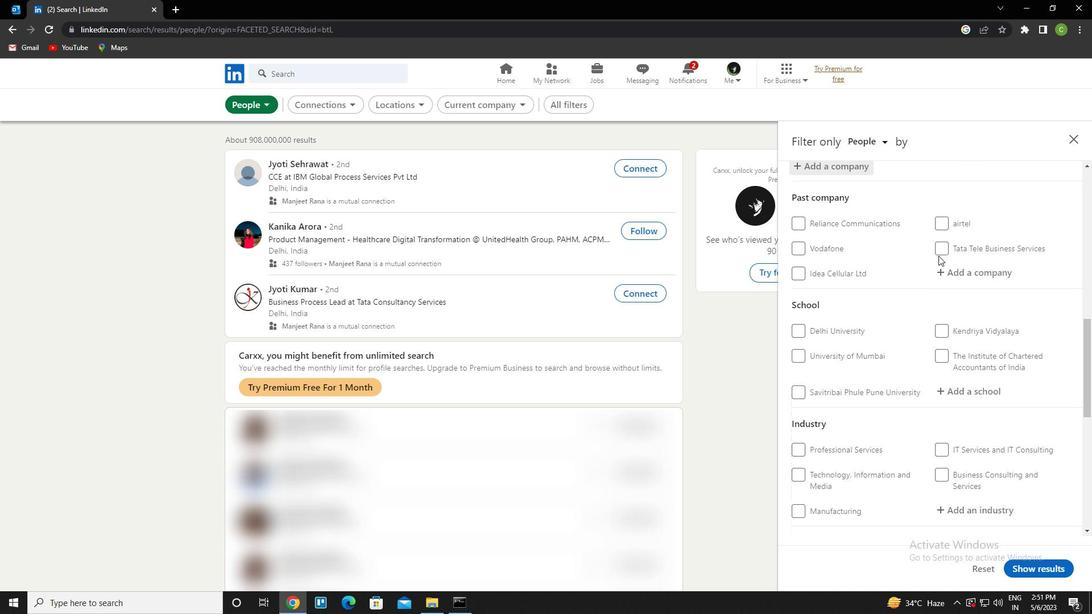 
Action: Mouse moved to (932, 281)
Screenshot: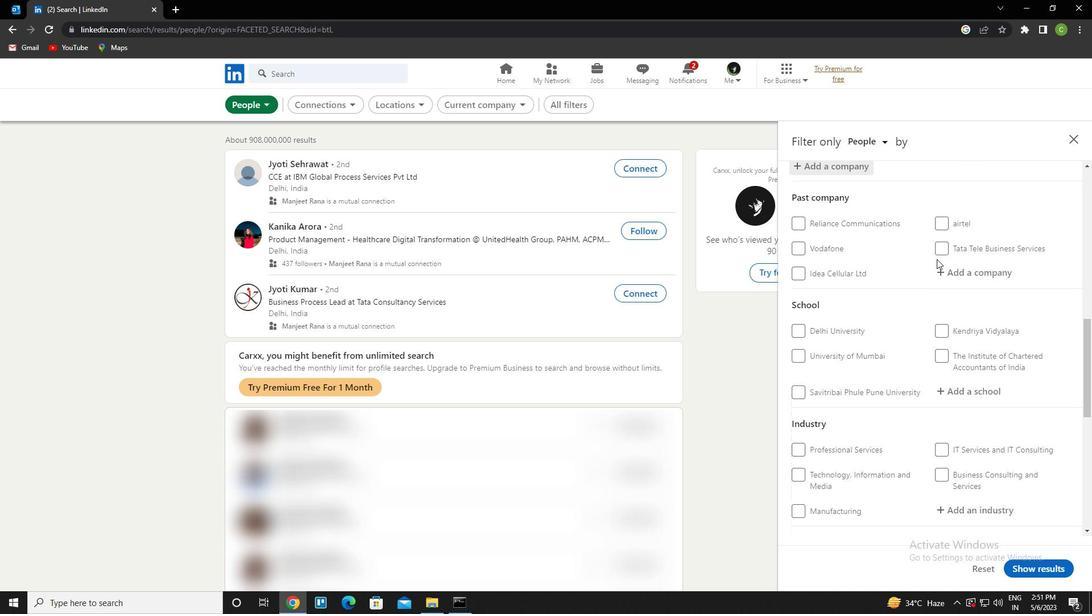 
Action: Mouse scrolled (932, 281) with delta (0, 0)
Screenshot: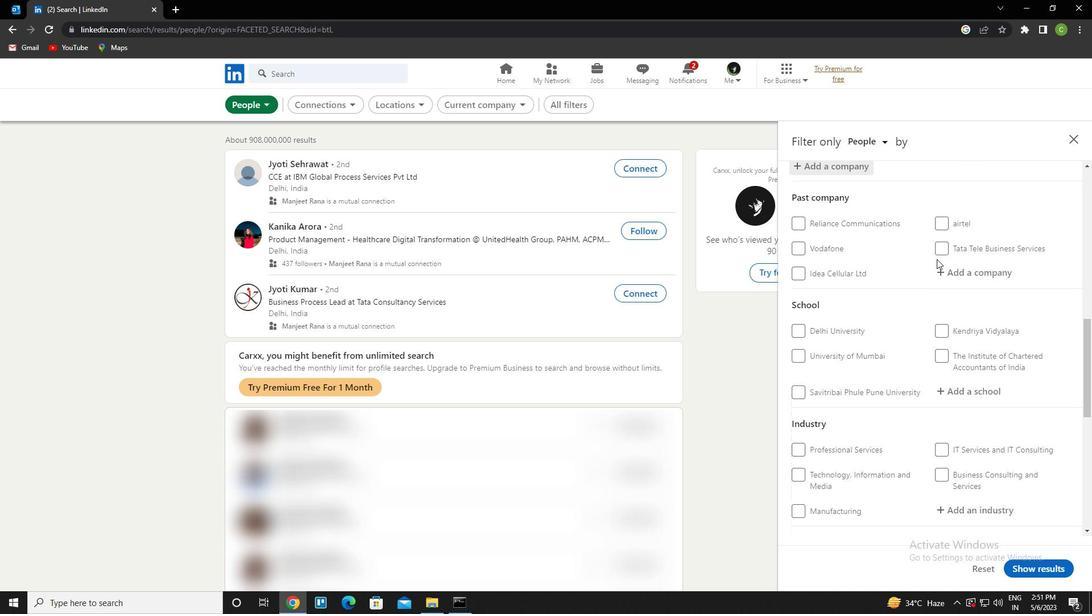 
Action: Mouse moved to (982, 276)
Screenshot: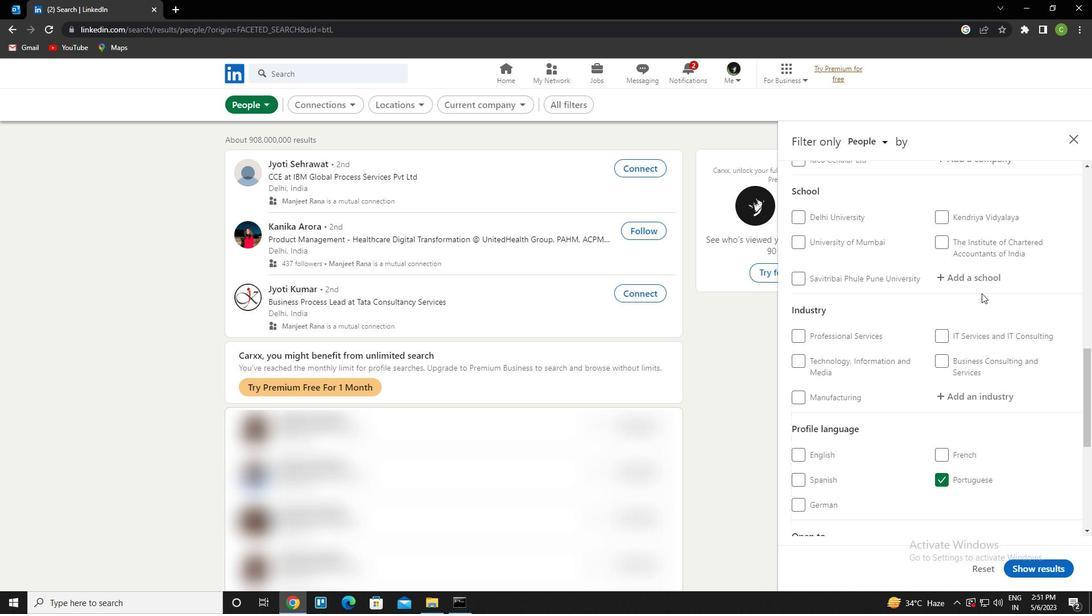 
Action: Mouse pressed left at (982, 276)
Screenshot: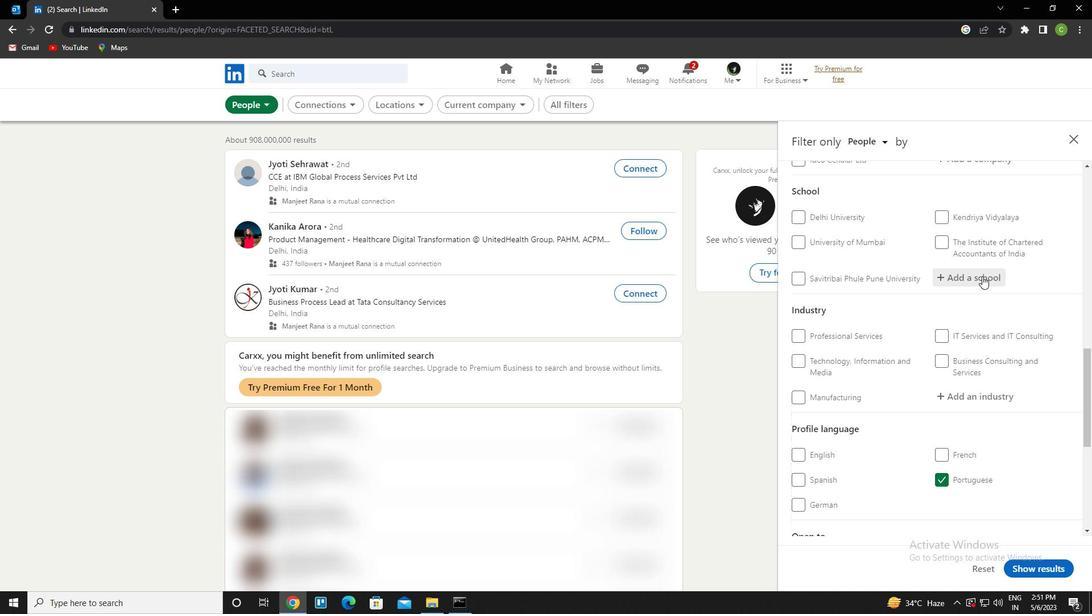 
Action: Key pressed <Key.caps_lock>s<Key.caps_lock>ubodh<Key.space>p
Screenshot: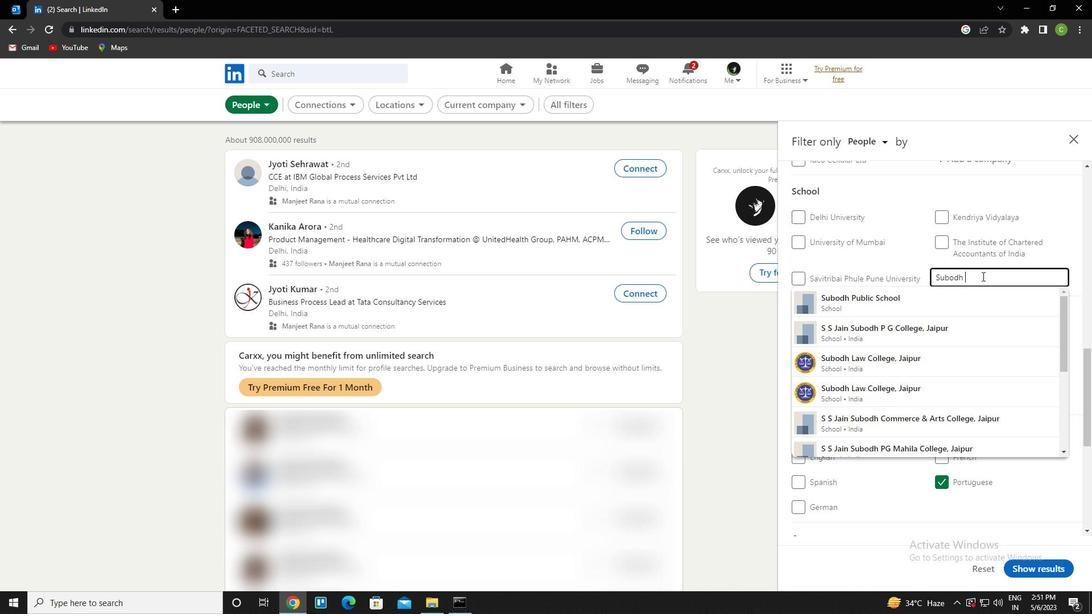 
Action: Mouse moved to (982, 276)
Screenshot: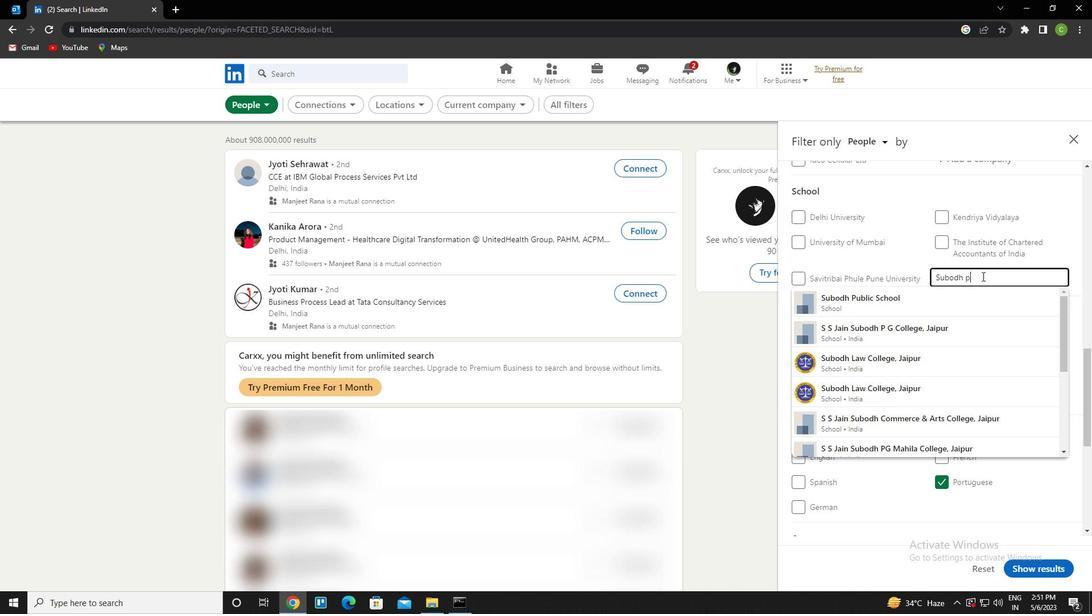 
Action: Key pressed ublic<Key.down><Key.enter>
Screenshot: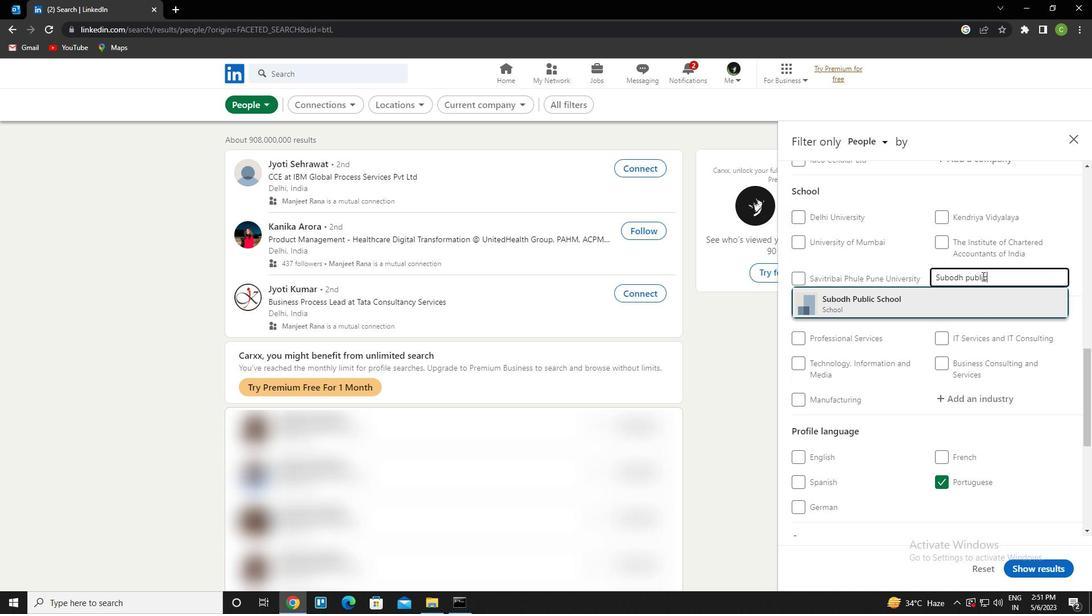 
Action: Mouse scrolled (982, 276) with delta (0, 0)
Screenshot: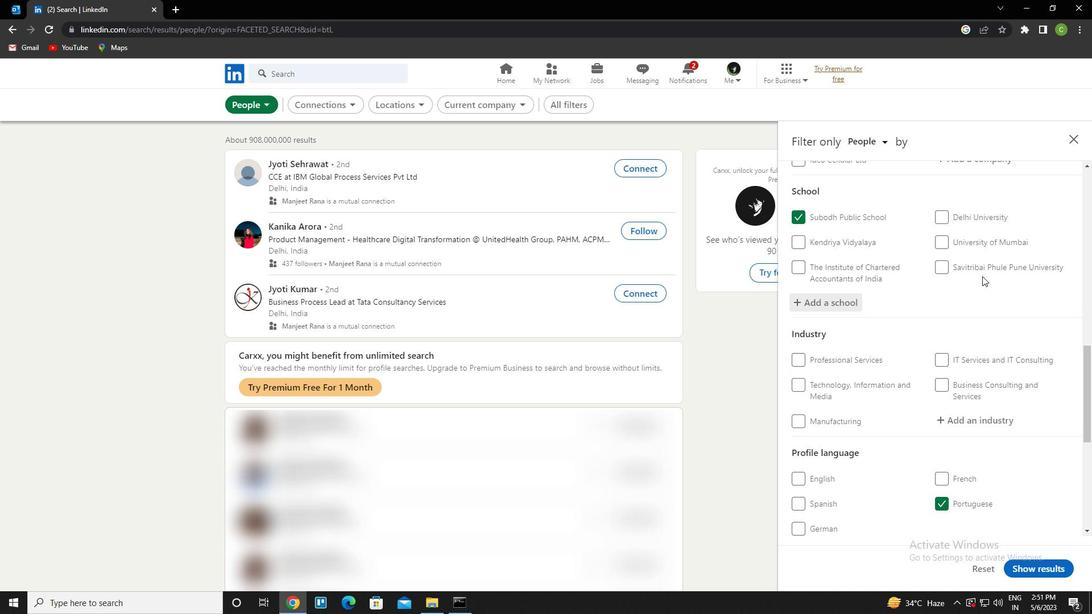 
Action: Mouse scrolled (982, 276) with delta (0, 0)
Screenshot: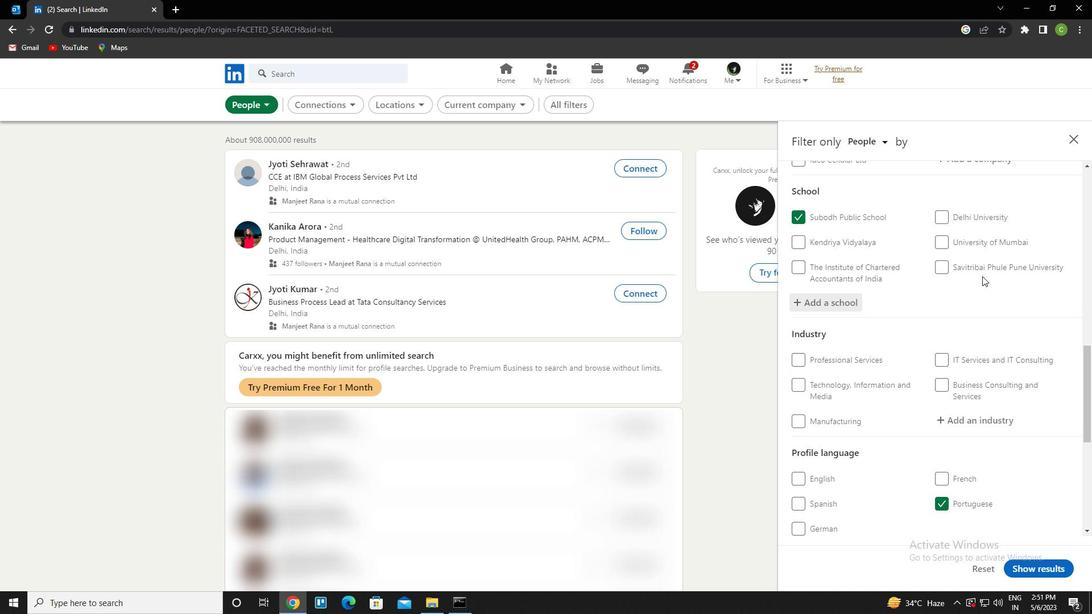 
Action: Mouse moved to (982, 309)
Screenshot: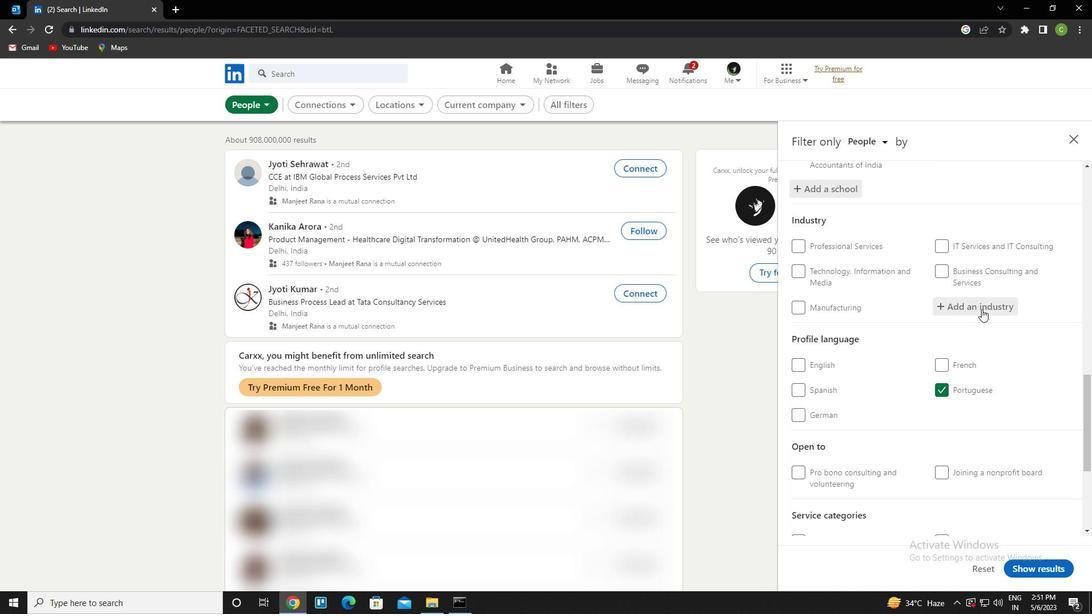 
Action: Mouse pressed left at (982, 309)
Screenshot: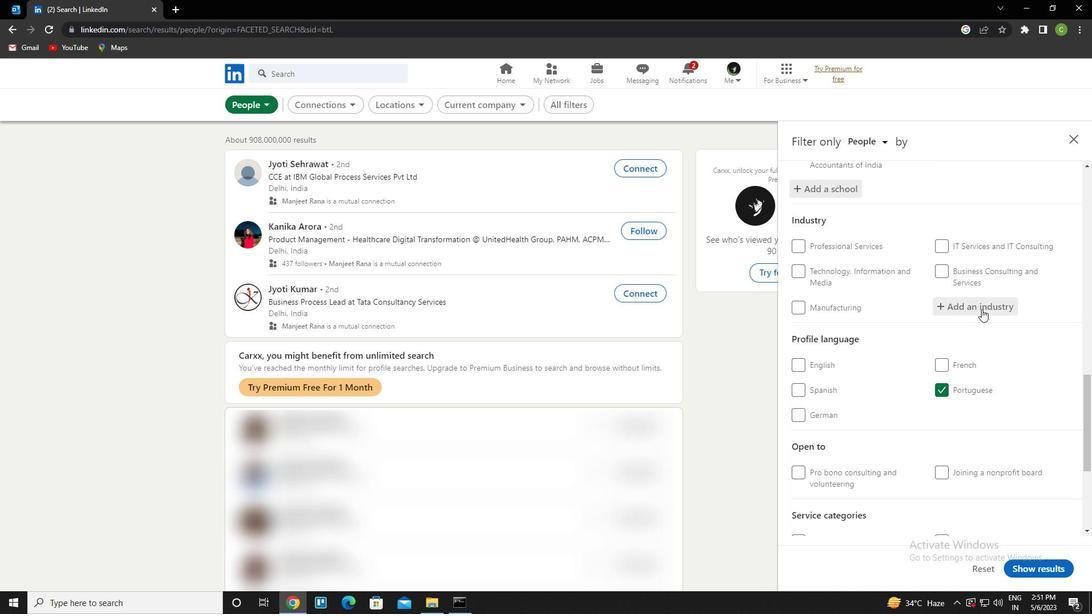 
Action: Key pressed <Key.caps_lock>s<Key.caps_lock>ubdivision<Key.down><Key.enter>
Screenshot: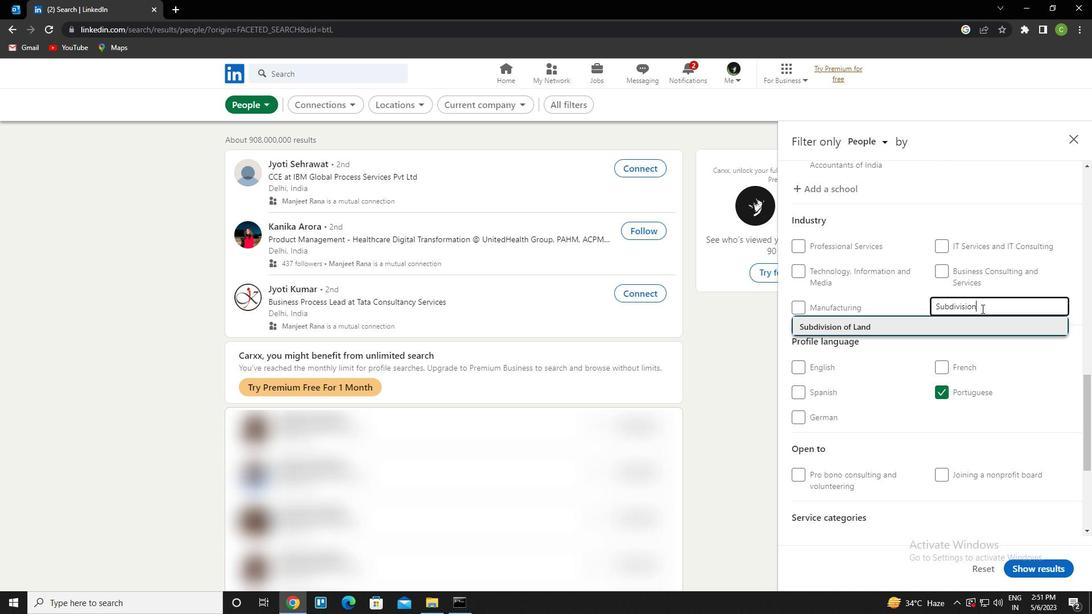 
Action: Mouse scrolled (982, 308) with delta (0, 0)
Screenshot: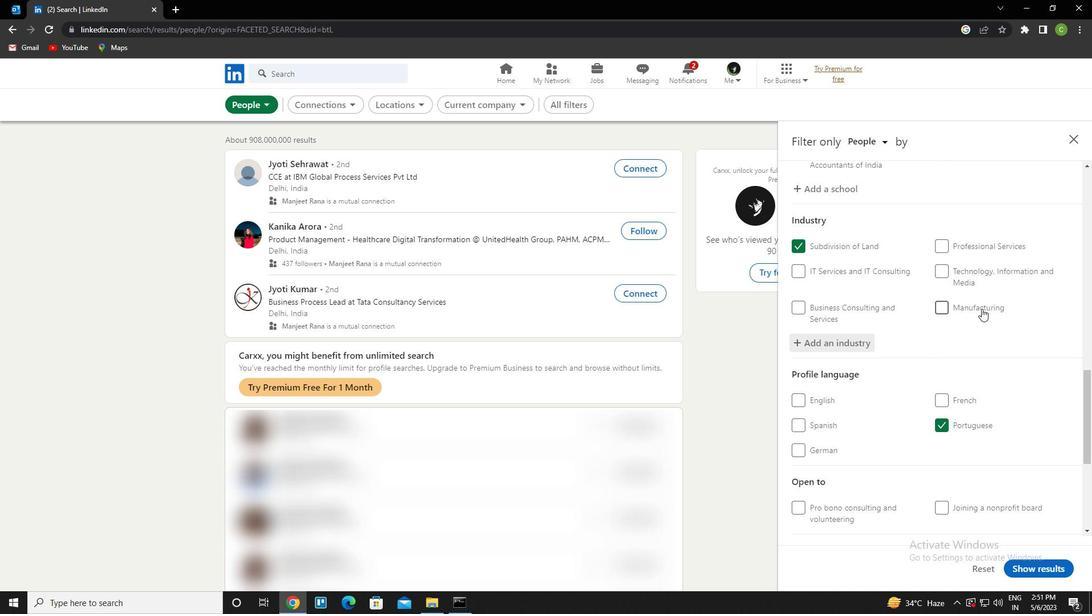 
Action: Mouse scrolled (982, 308) with delta (0, 0)
Screenshot: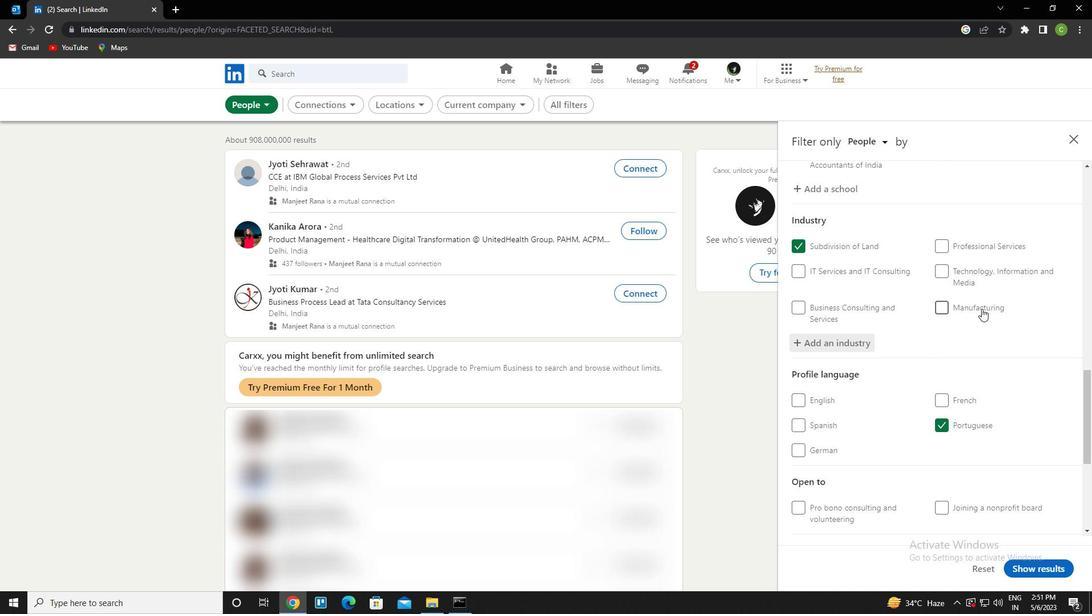 
Action: Mouse scrolled (982, 308) with delta (0, 0)
Screenshot: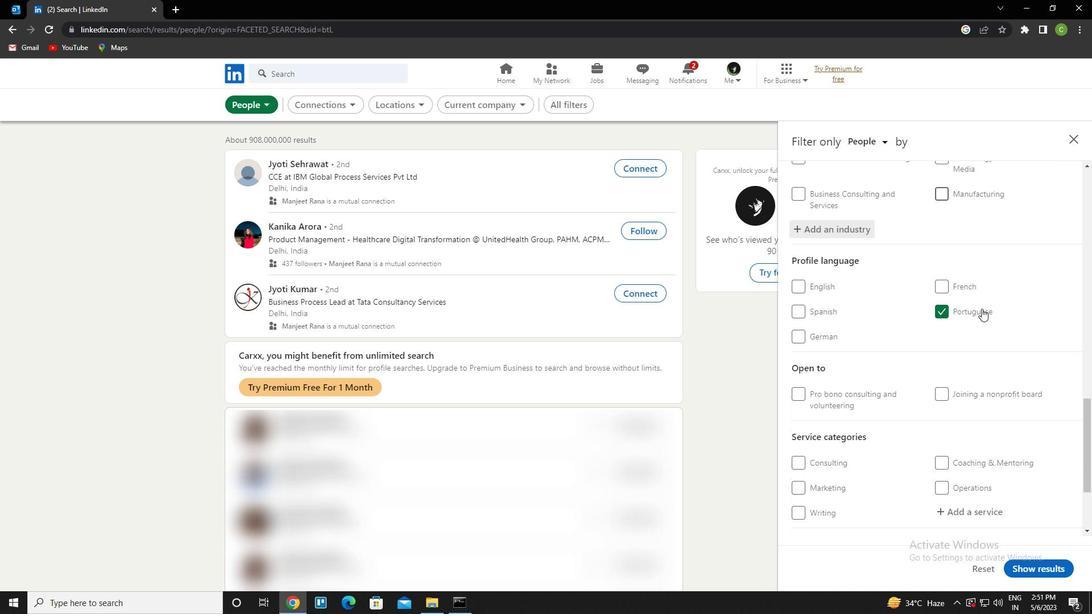 
Action: Mouse scrolled (982, 308) with delta (0, 0)
Screenshot: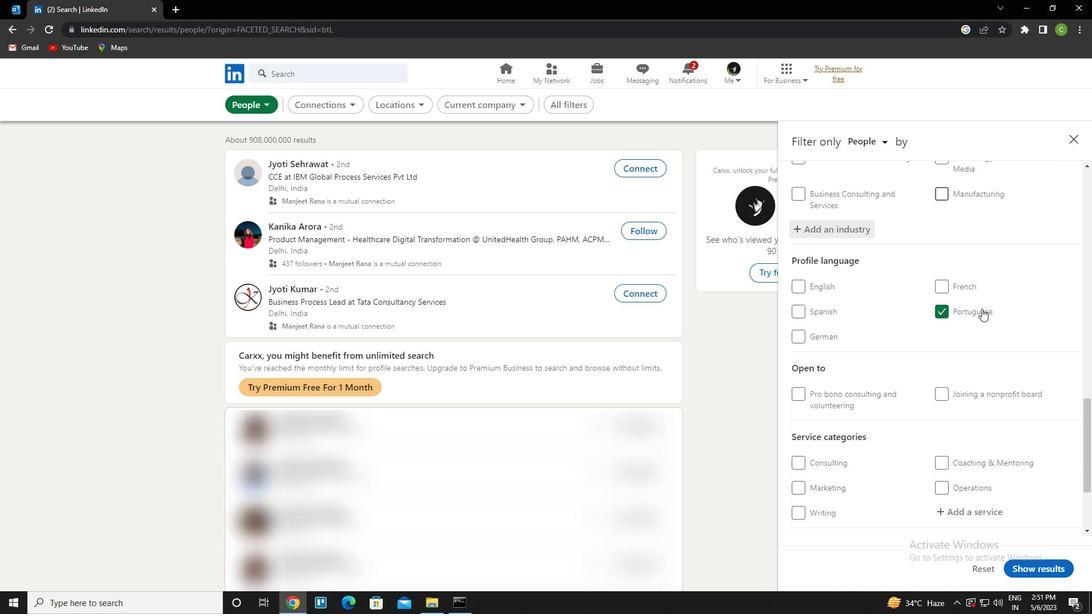 
Action: Mouse scrolled (982, 308) with delta (0, 0)
Screenshot: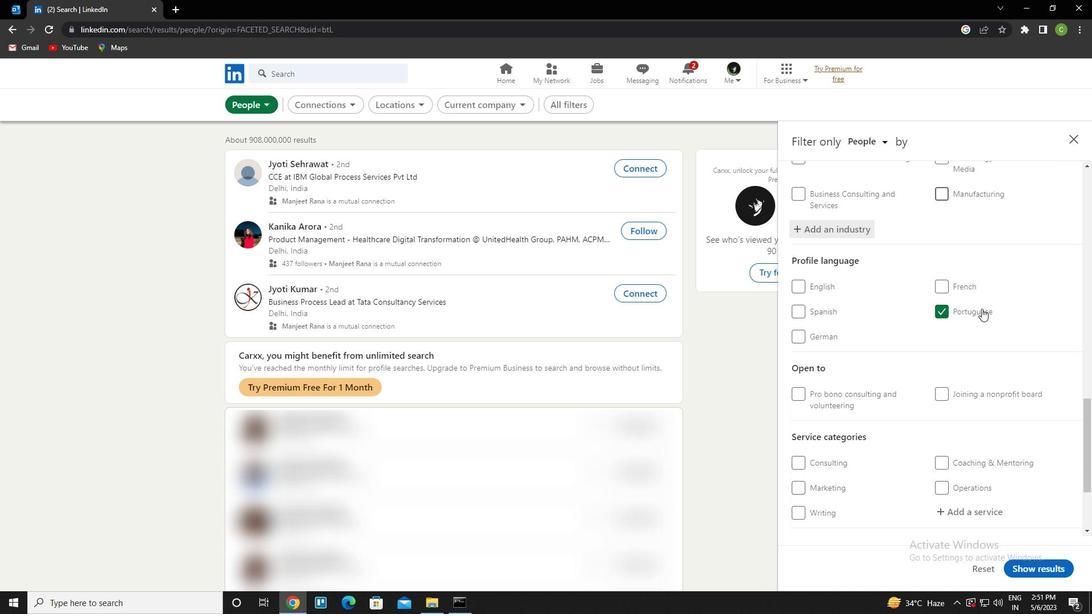
Action: Mouse scrolled (982, 308) with delta (0, 0)
Screenshot: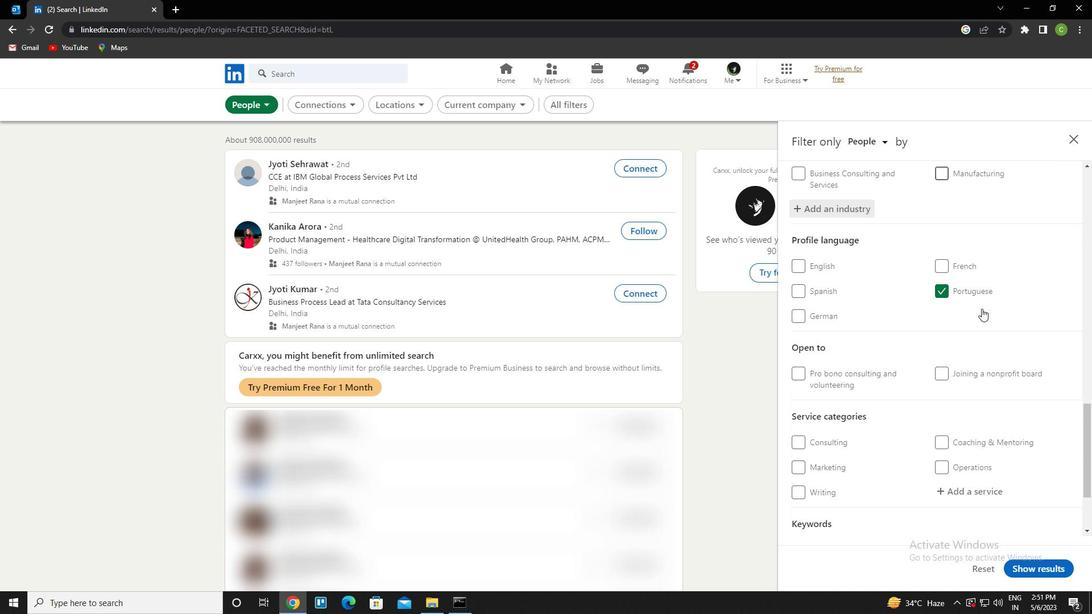 
Action: Mouse scrolled (982, 308) with delta (0, 0)
Screenshot: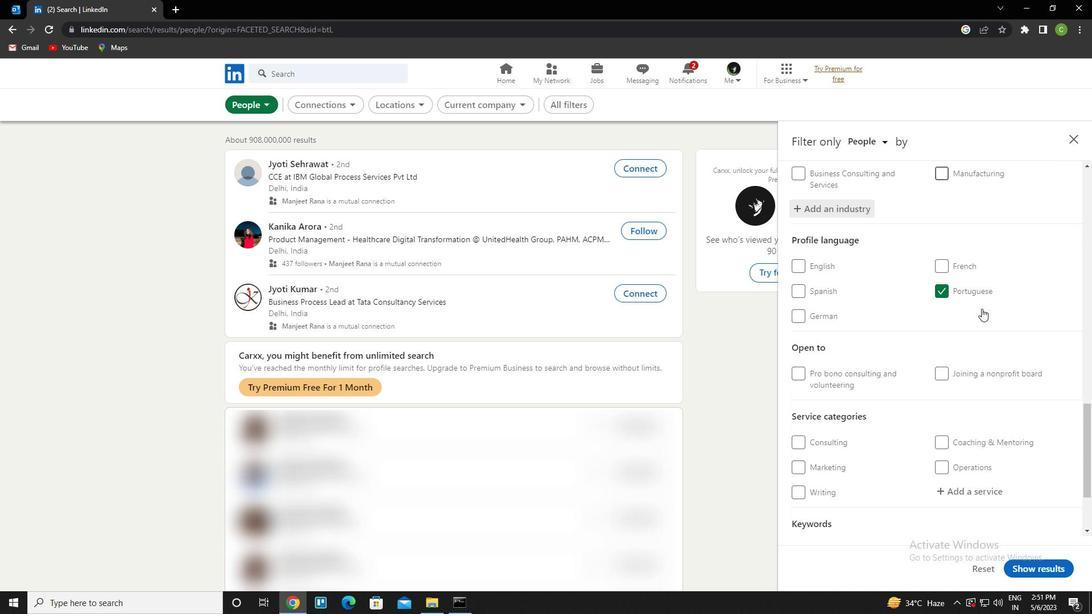 
Action: Mouse scrolled (982, 308) with delta (0, 0)
Screenshot: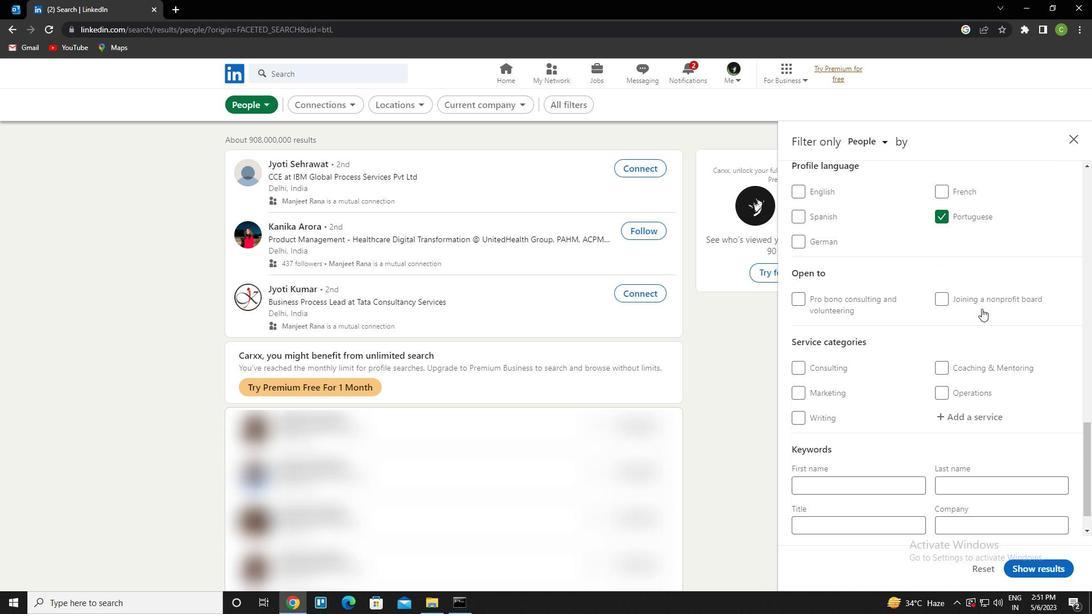 
Action: Mouse moved to (978, 377)
Screenshot: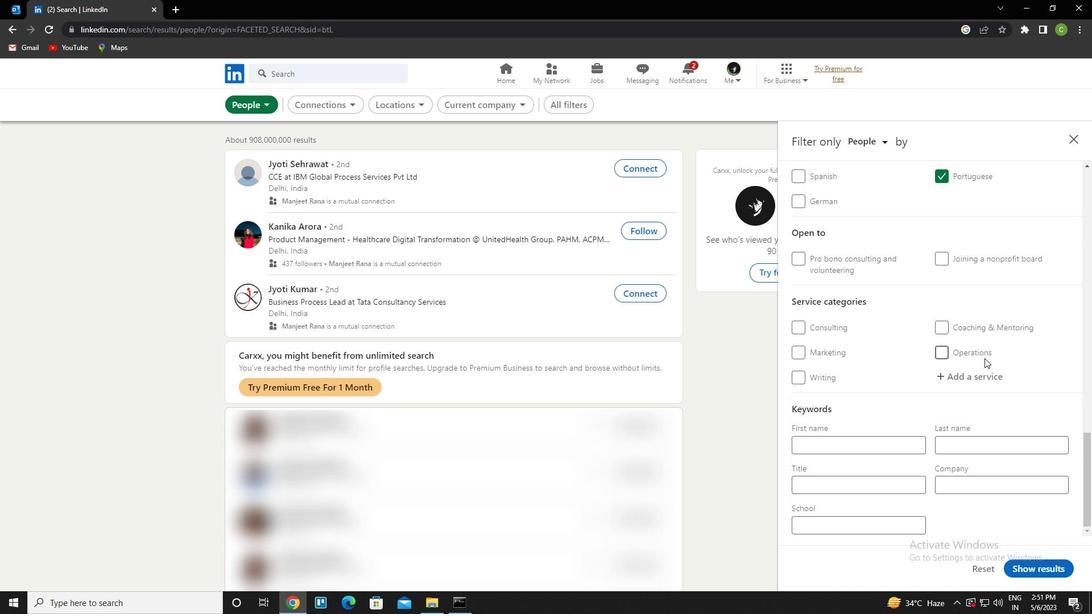 
Action: Mouse pressed left at (978, 377)
Screenshot: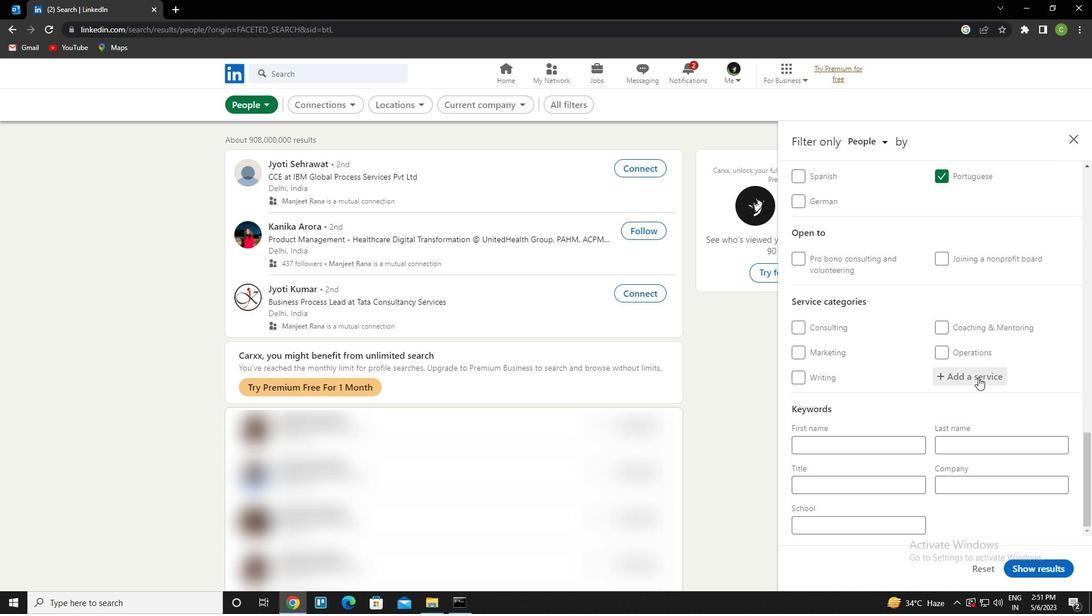 
Action: Key pressed <Key.caps_lock>b<Key.caps_lock>ookkeeping<Key.down><Key.enter>
Screenshot: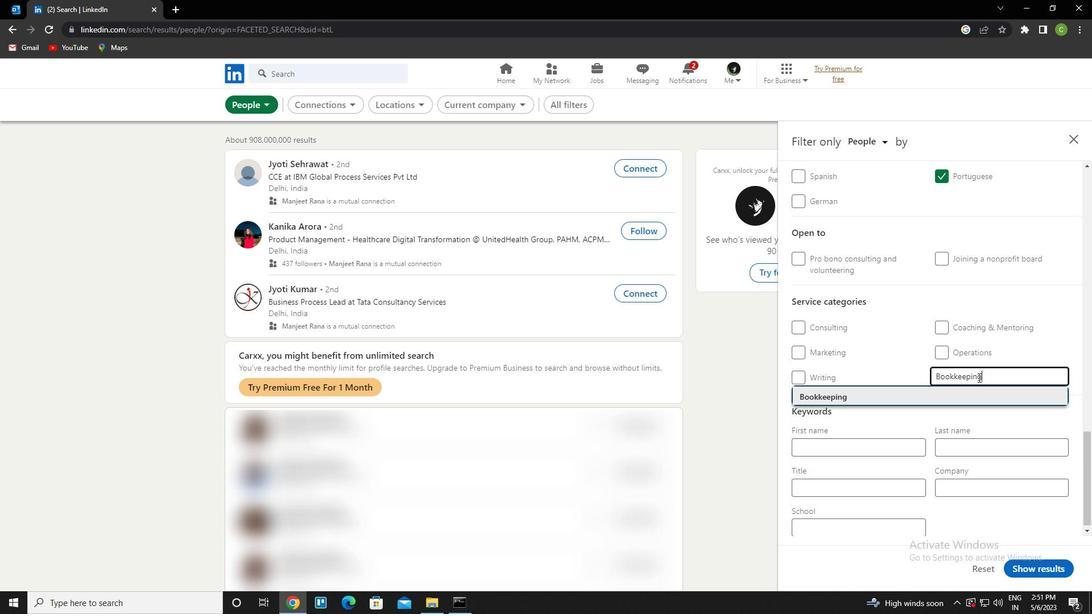 
Action: Mouse moved to (950, 375)
Screenshot: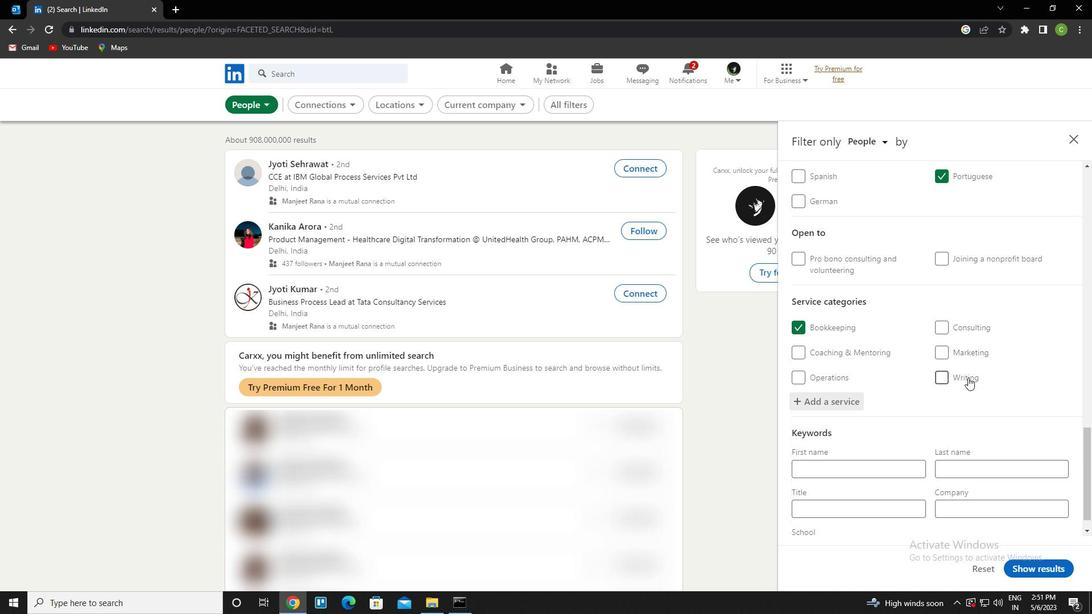
Action: Mouse scrolled (950, 375) with delta (0, 0)
Screenshot: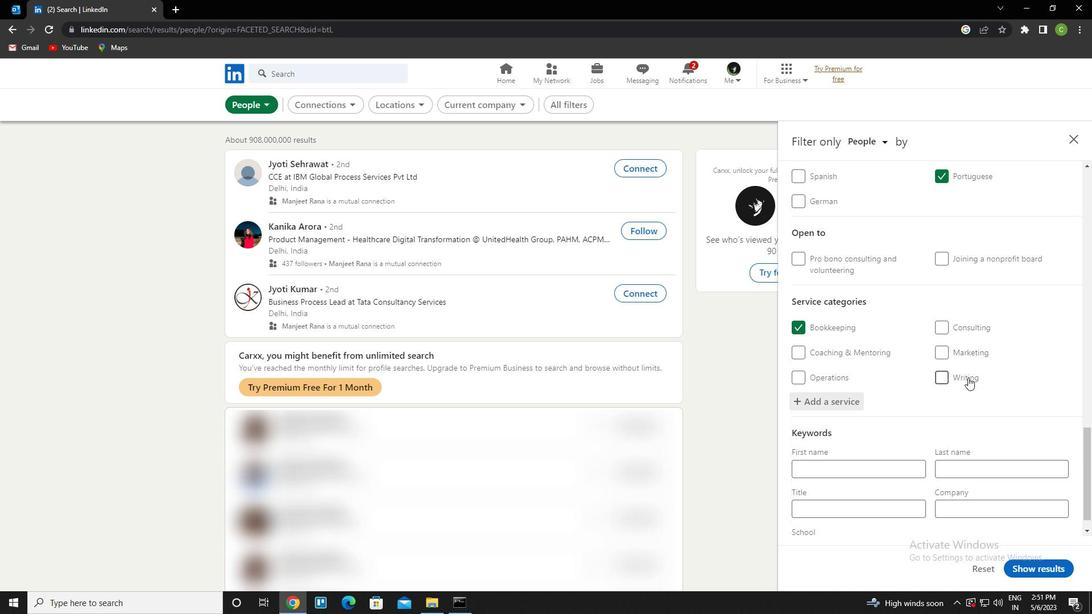 
Action: Mouse moved to (949, 375)
Screenshot: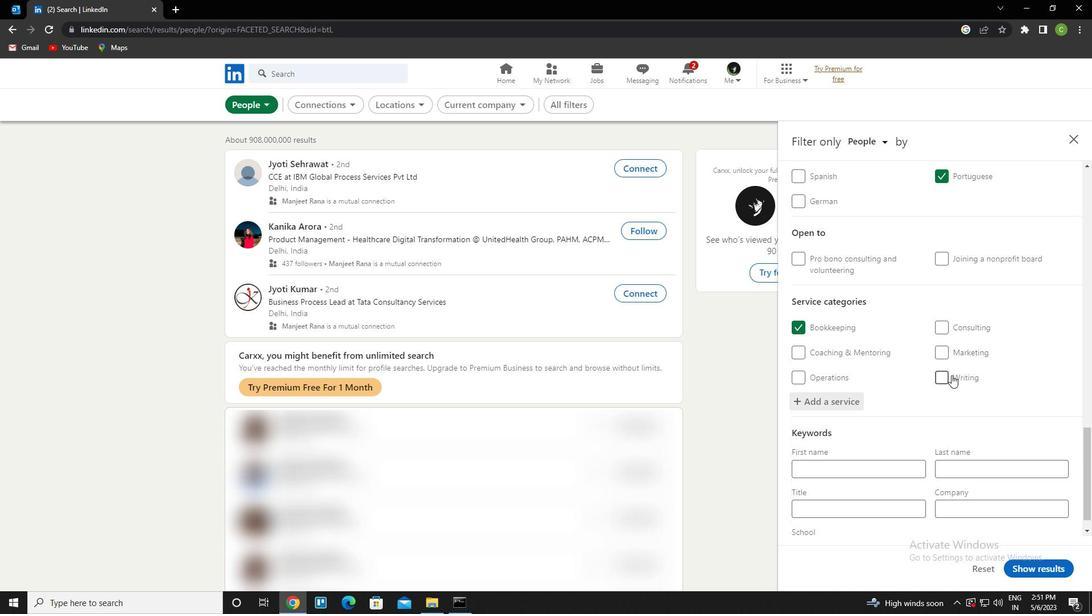 
Action: Mouse scrolled (949, 375) with delta (0, 0)
Screenshot: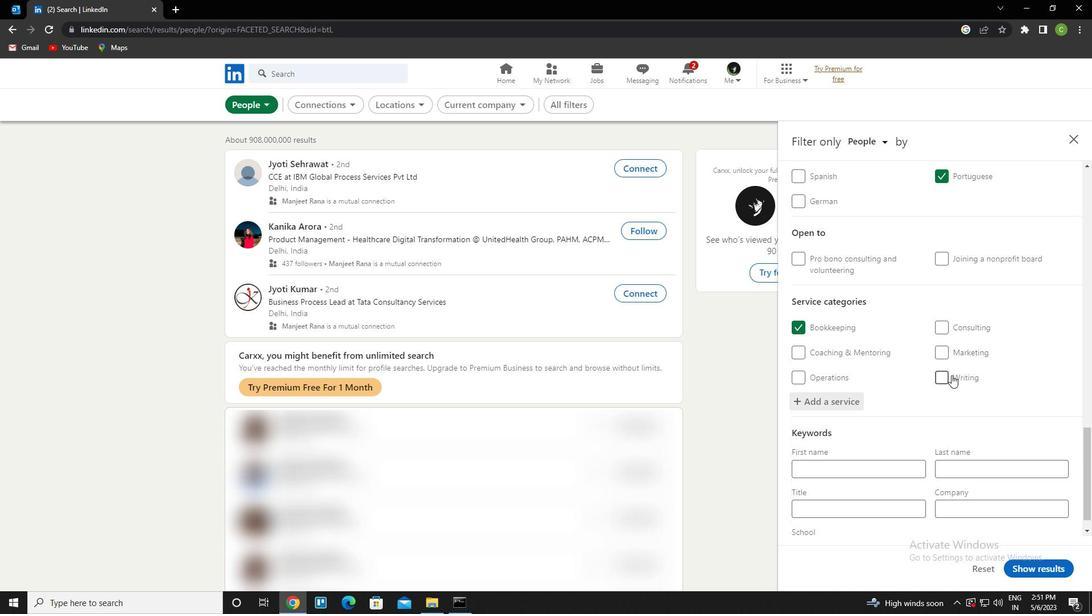 
Action: Mouse moved to (947, 375)
Screenshot: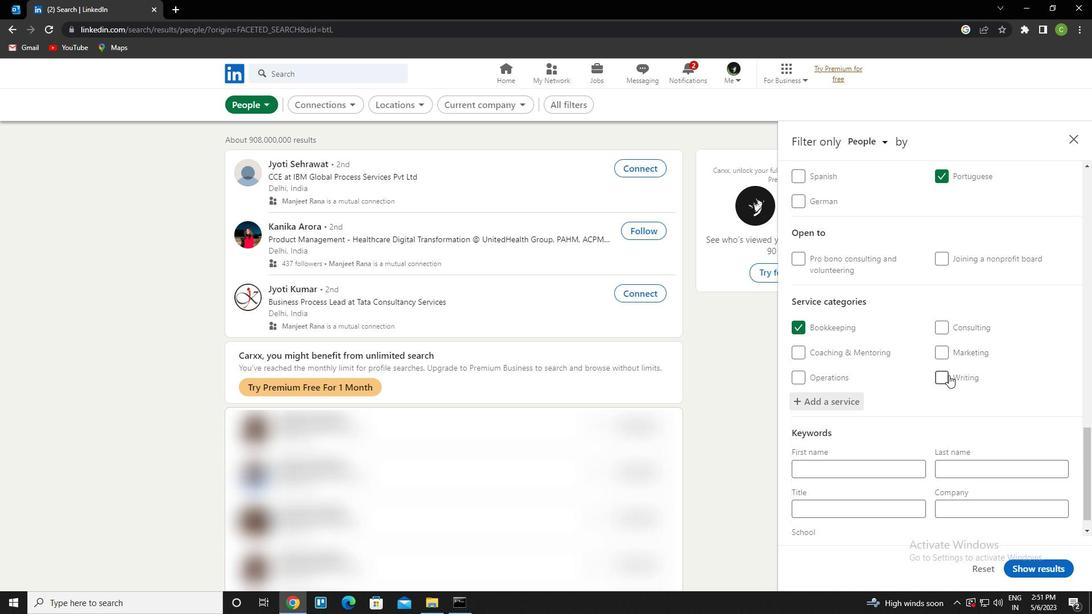 
Action: Mouse scrolled (947, 375) with delta (0, 0)
Screenshot: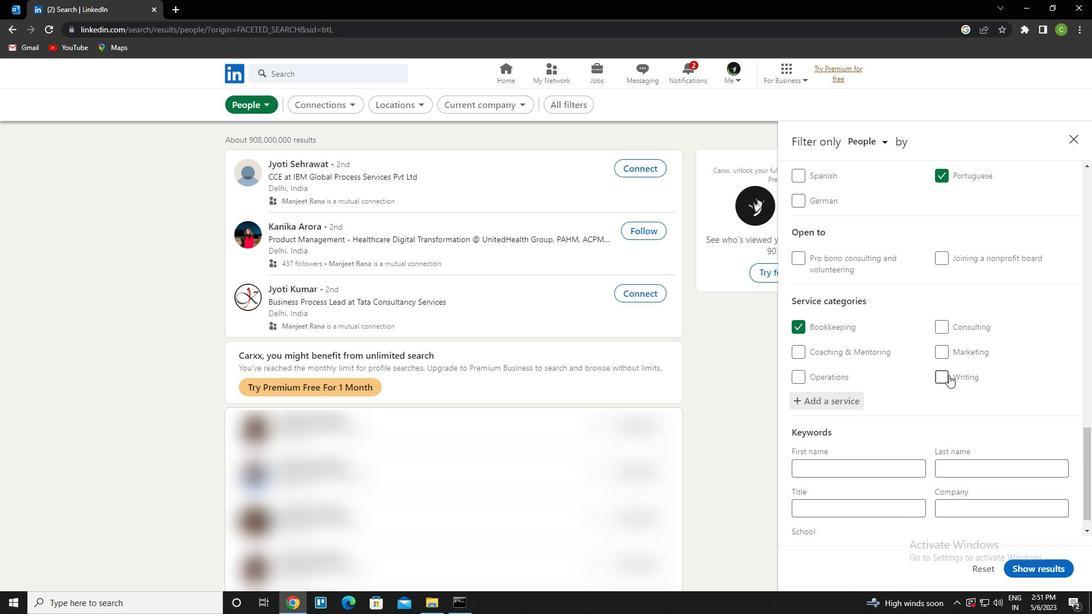 
Action: Mouse moved to (944, 377)
Screenshot: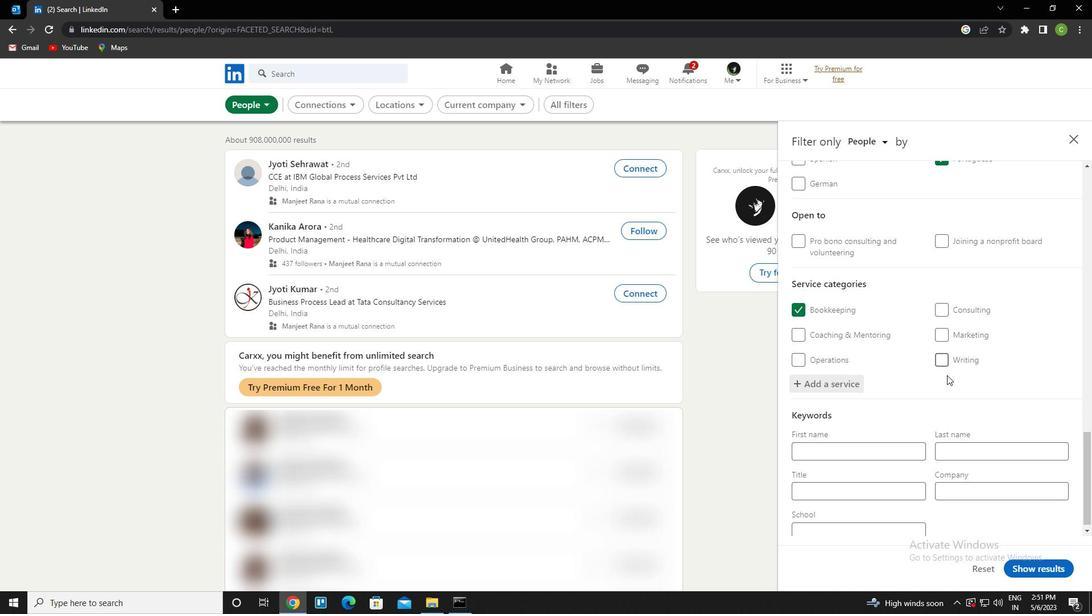 
Action: Mouse scrolled (944, 377) with delta (0, 0)
Screenshot: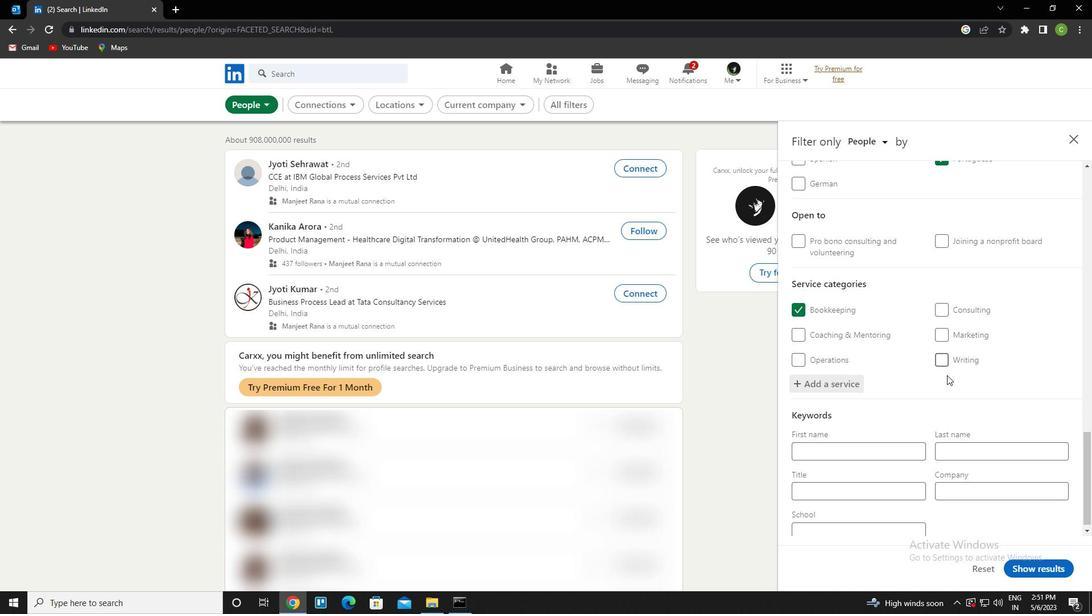 
Action: Mouse moved to (863, 484)
Screenshot: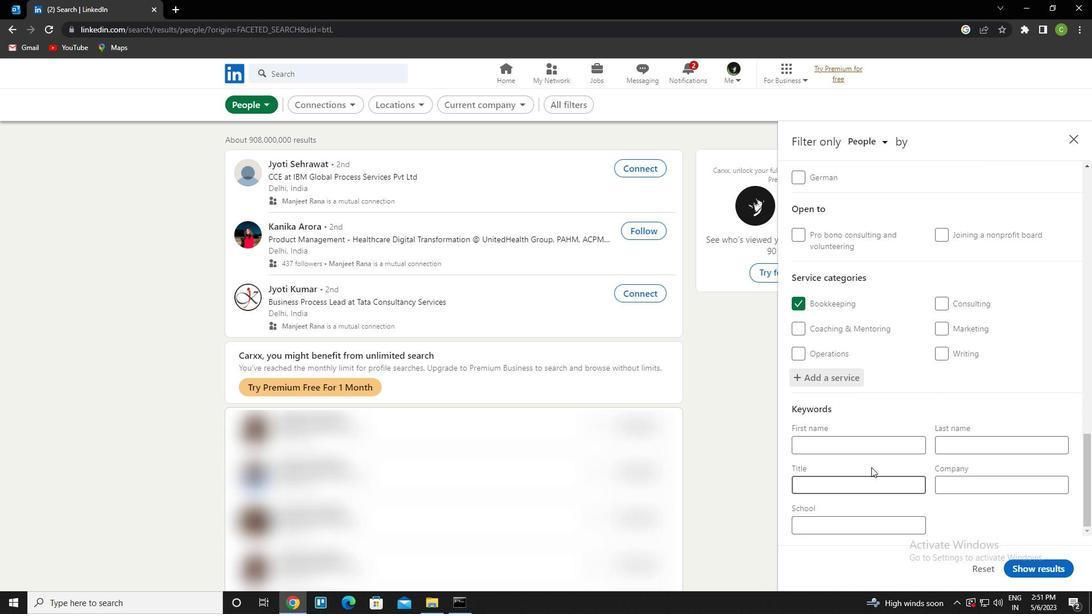 
Action: Mouse pressed left at (863, 484)
Screenshot: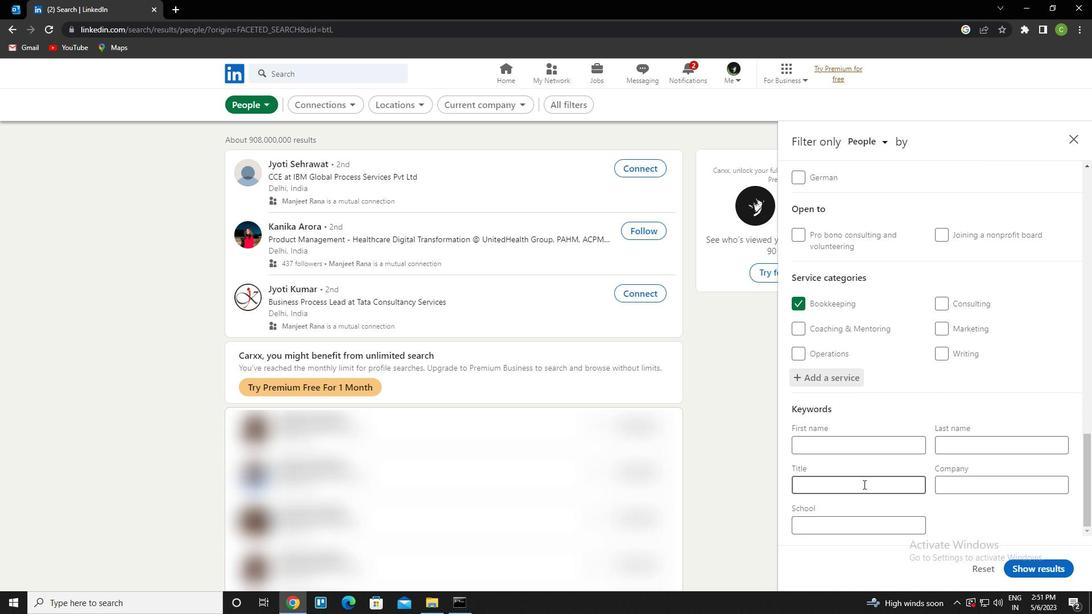 
Action: Key pressed <Key.caps_lock>f<Key.caps_lock>ood<Key.space><Key.caps_lock>k<Key.caps_lock>itchen<Key.space><Key.caps_lock>w<Key.caps_lock>orker
Screenshot: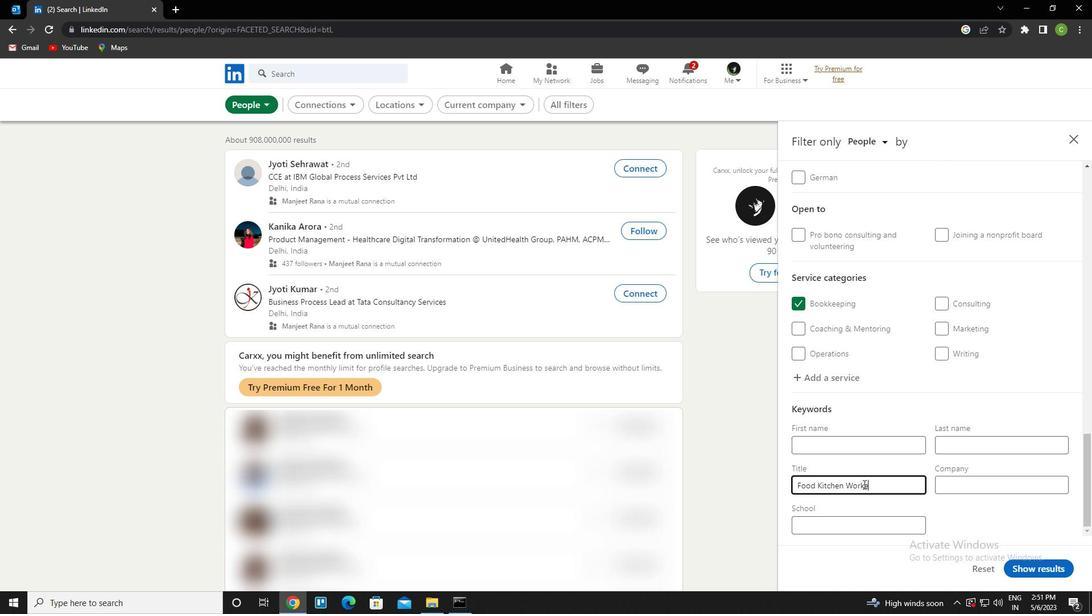 
Action: Mouse moved to (1048, 569)
Screenshot: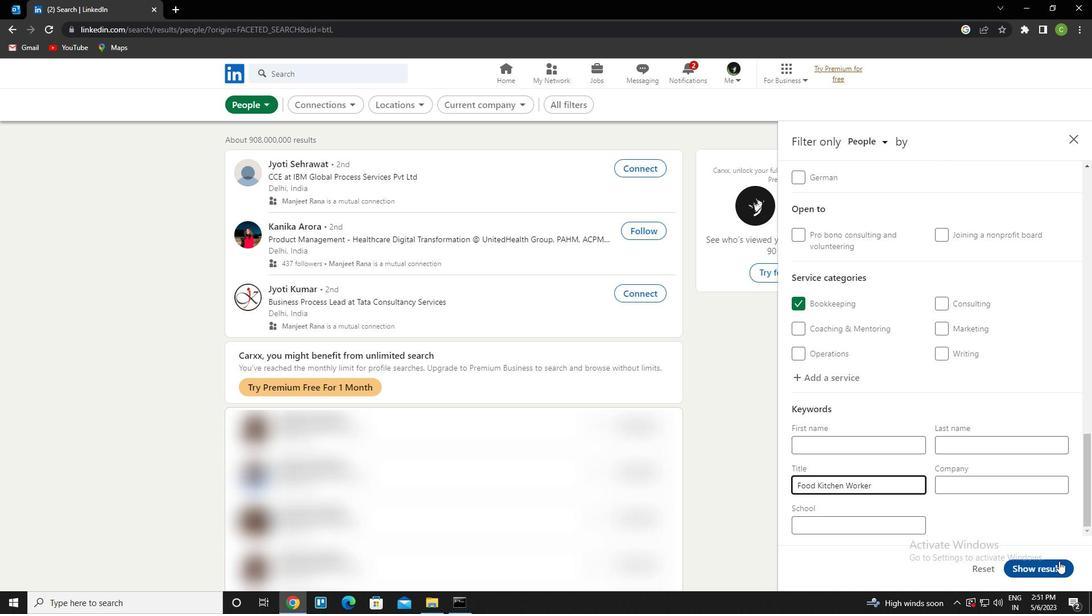 
Action: Mouse pressed left at (1048, 569)
Screenshot: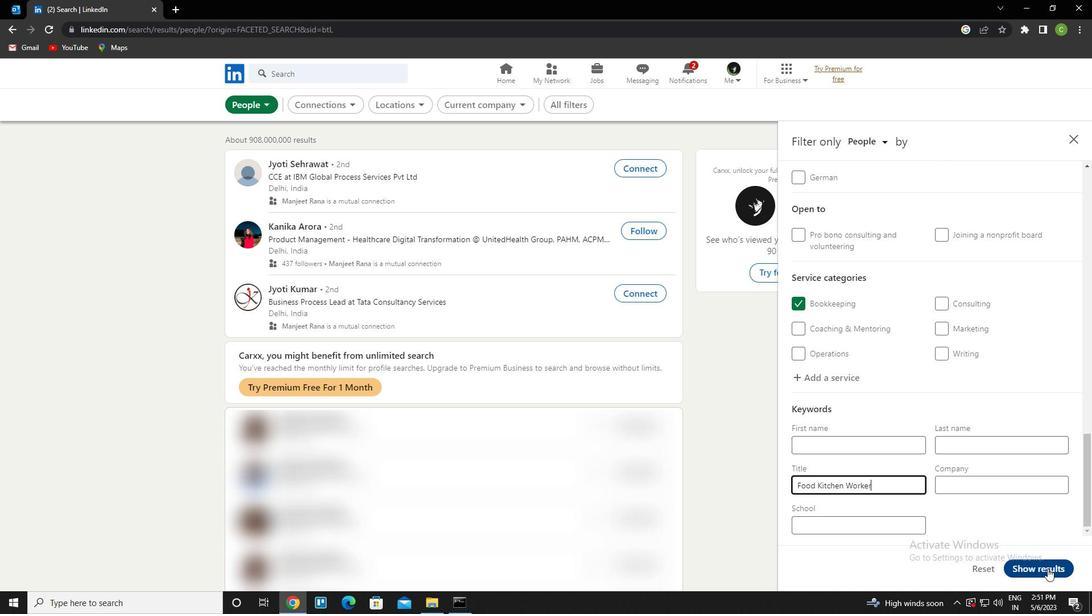 
Action: Mouse moved to (690, 425)
Screenshot: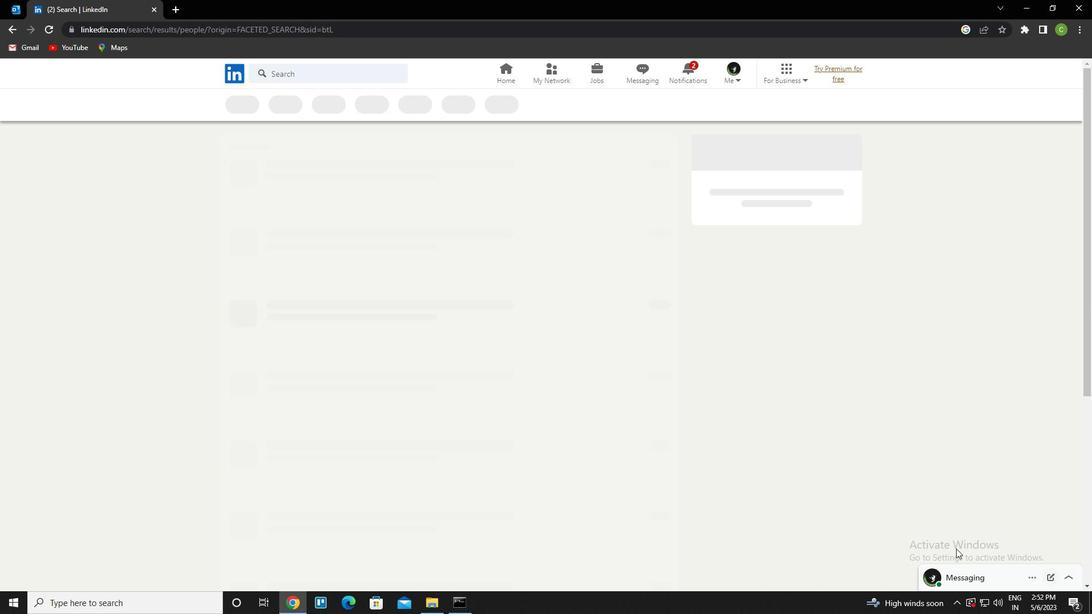 
